 Task: Create a due date automation trigger when advanced on, on the tuesday of the week before a card is due add basic assigned to member @aryan at 11:00 AM.
Action: Mouse moved to (928, 280)
Screenshot: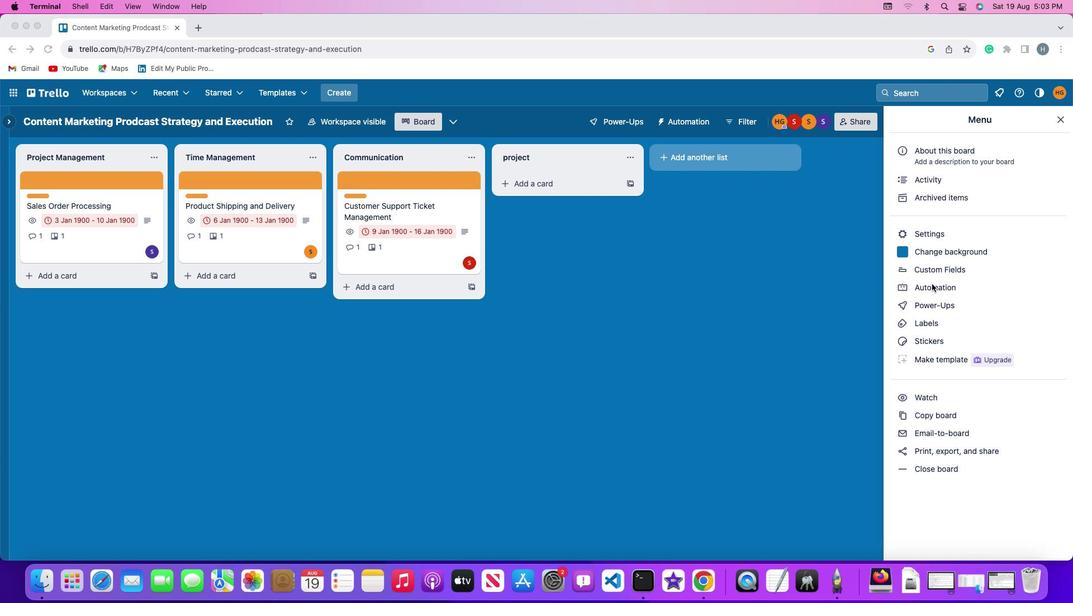 
Action: Mouse pressed left at (928, 280)
Screenshot: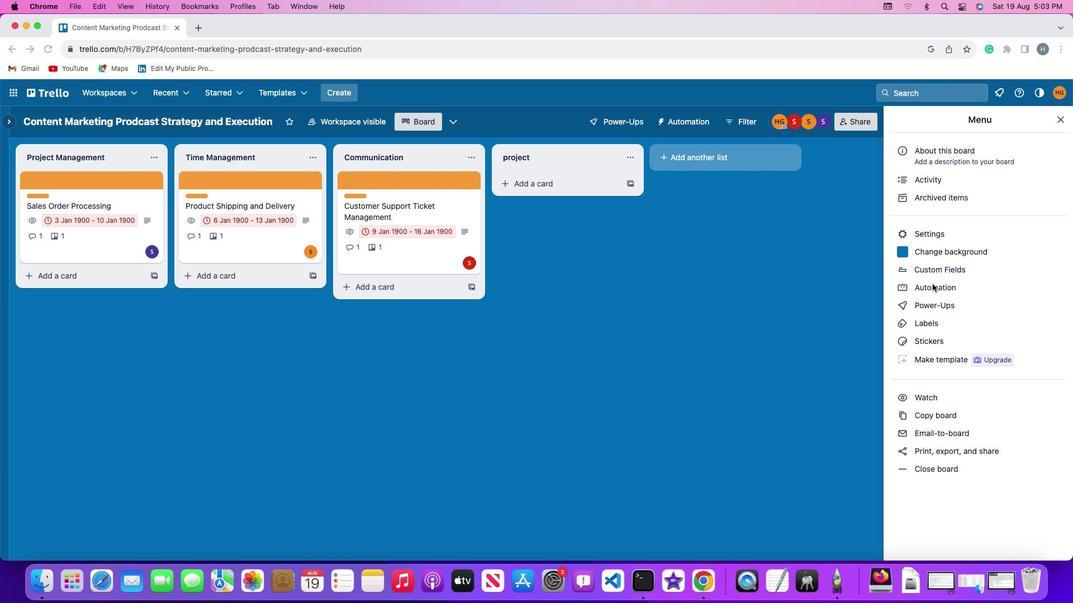 
Action: Mouse pressed left at (928, 280)
Screenshot: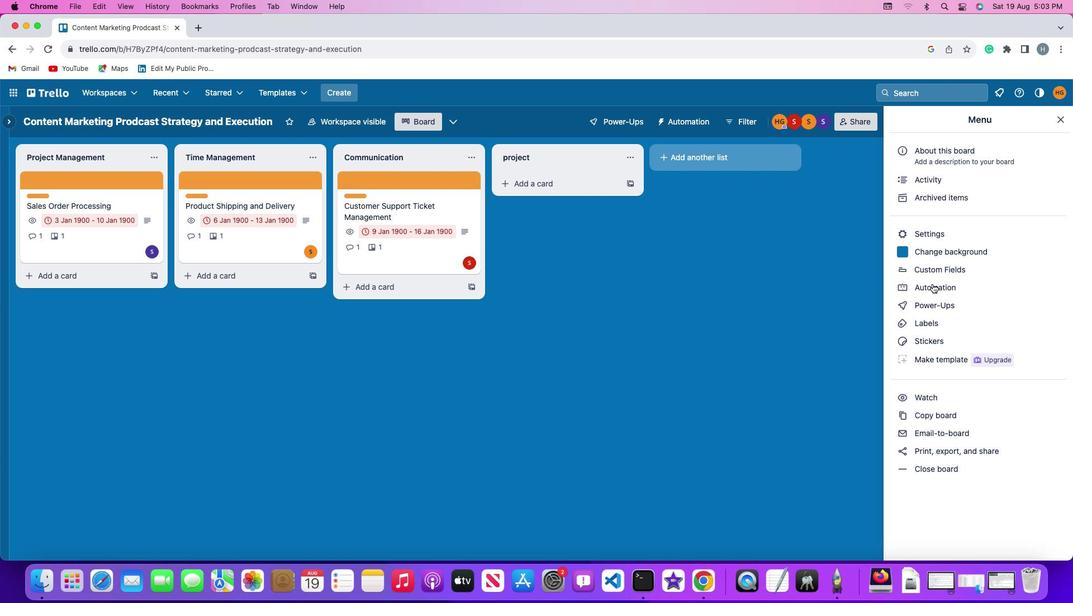 
Action: Mouse moved to (57, 265)
Screenshot: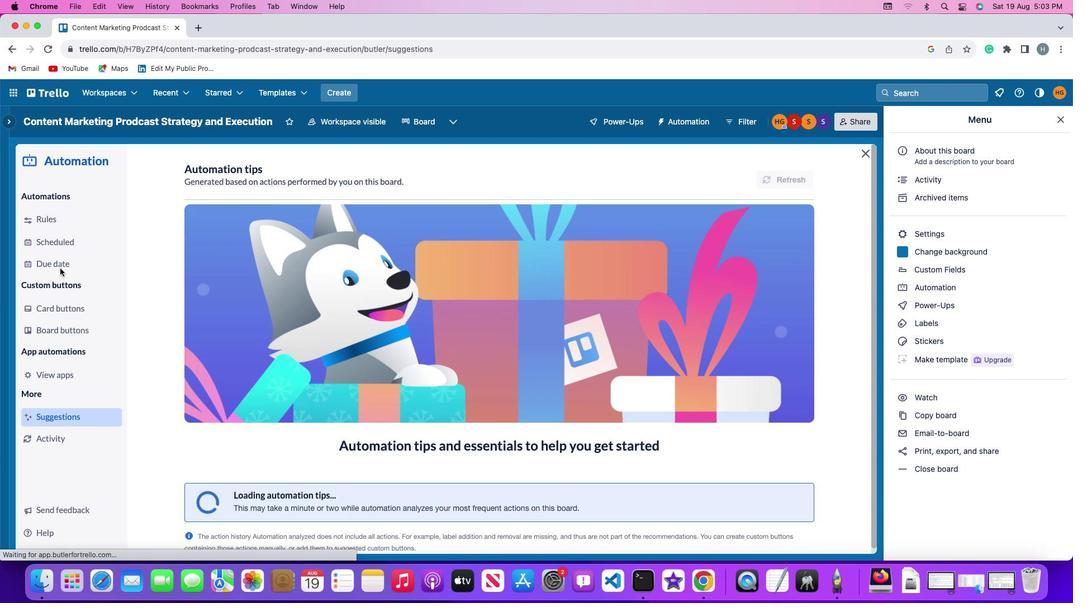 
Action: Mouse pressed left at (57, 265)
Screenshot: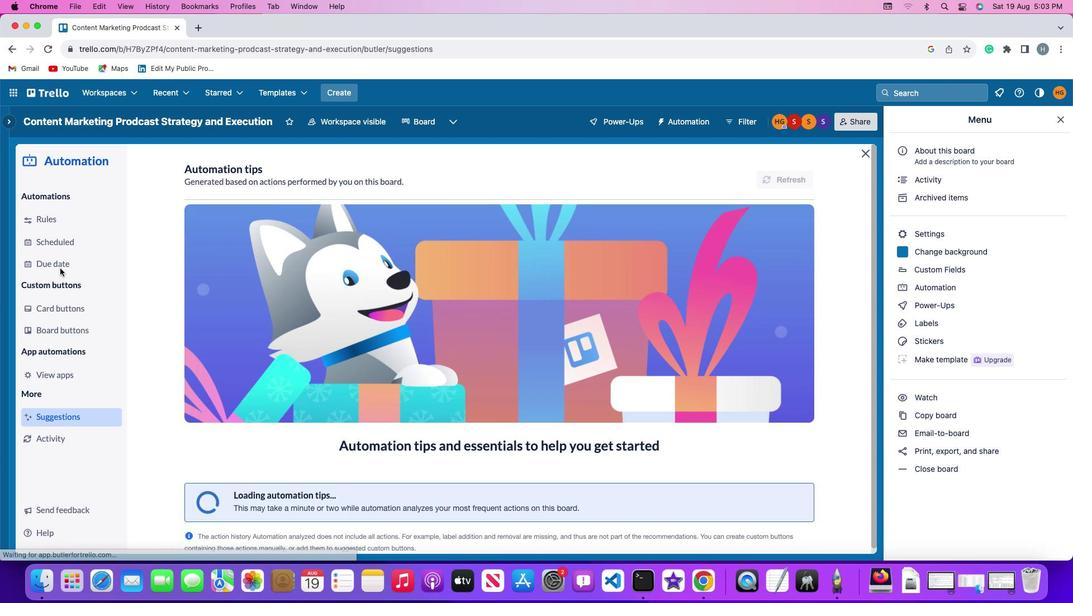 
Action: Mouse moved to (757, 170)
Screenshot: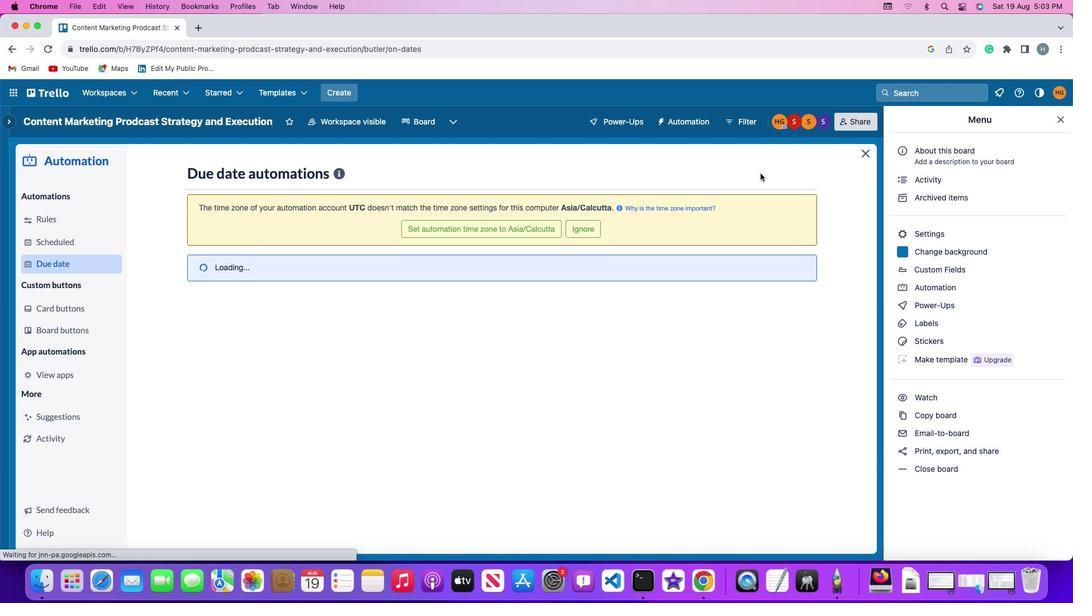 
Action: Mouse pressed left at (757, 170)
Screenshot: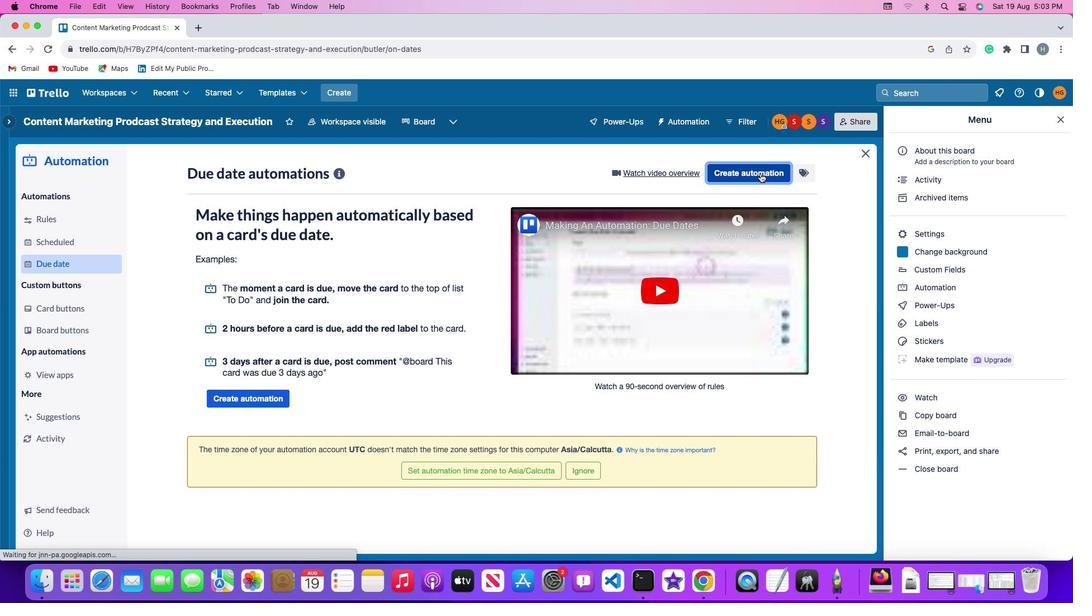 
Action: Mouse moved to (301, 280)
Screenshot: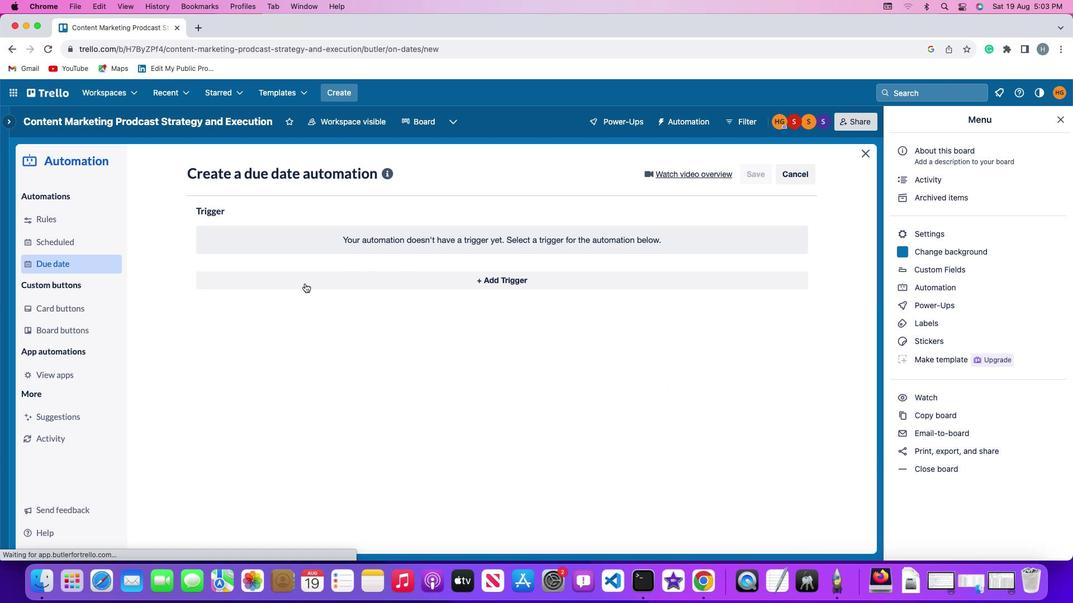 
Action: Mouse pressed left at (301, 280)
Screenshot: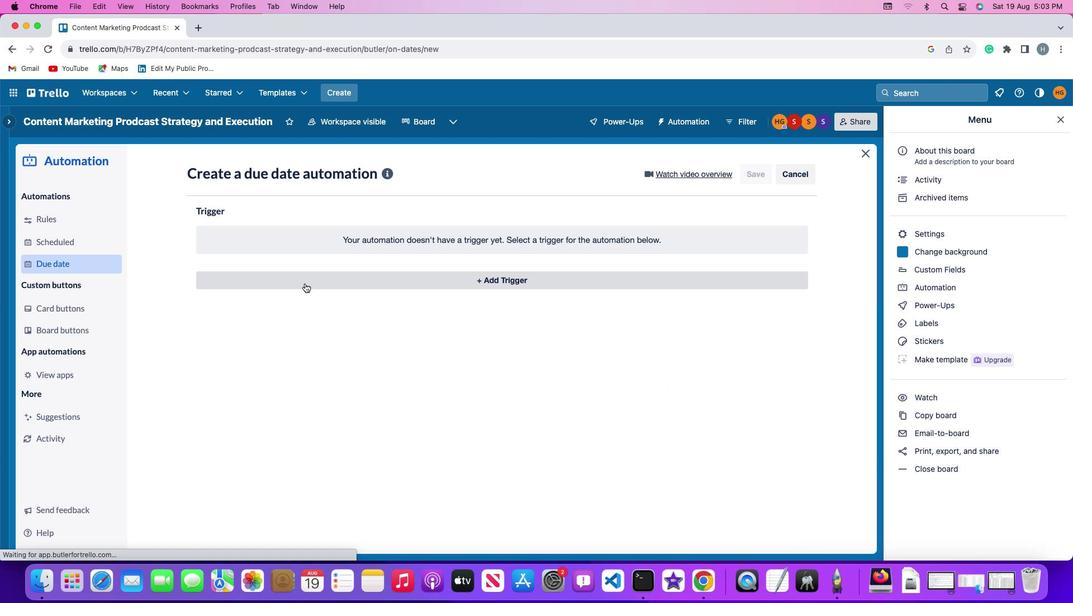 
Action: Mouse moved to (250, 482)
Screenshot: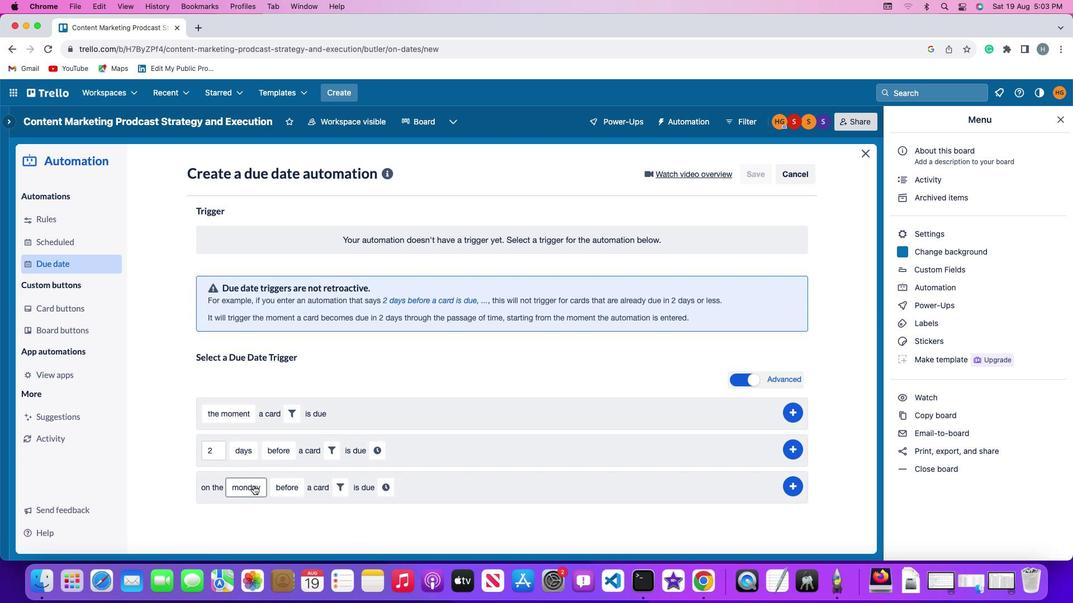 
Action: Mouse pressed left at (250, 482)
Screenshot: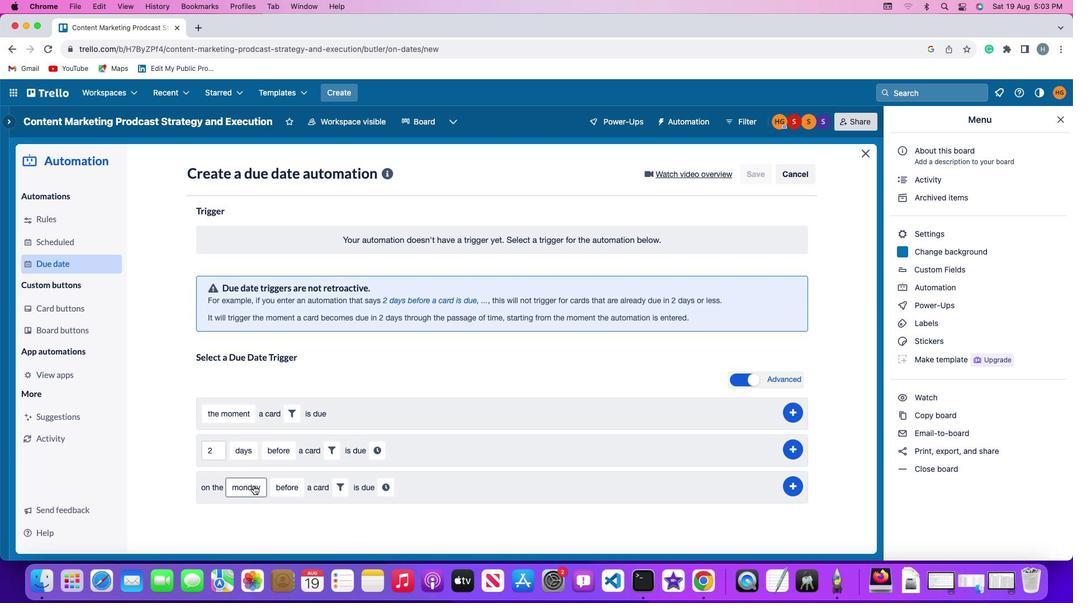 
Action: Mouse moved to (263, 353)
Screenshot: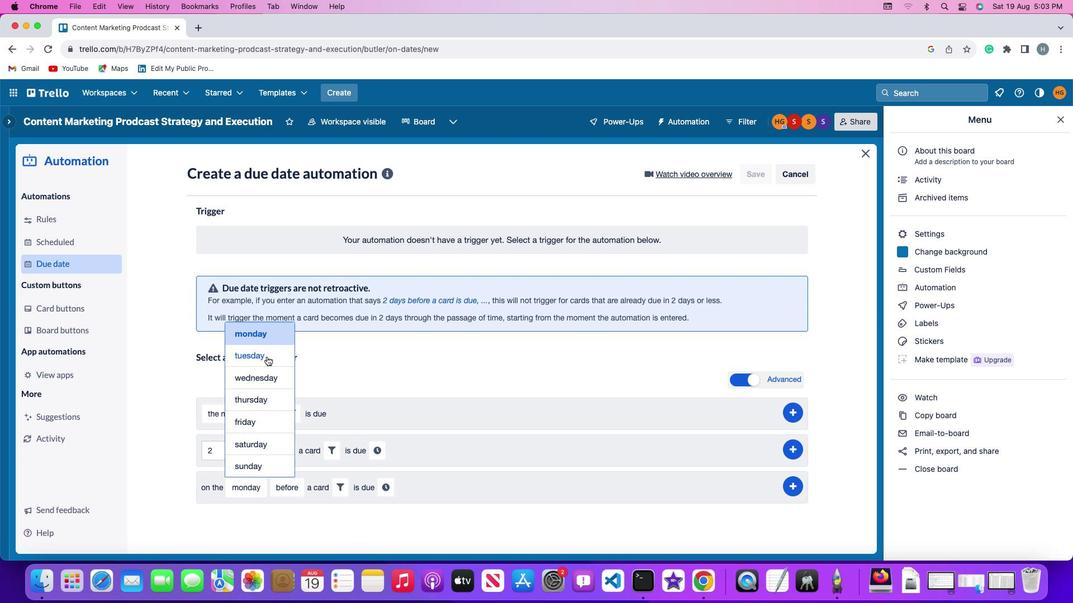 
Action: Mouse pressed left at (263, 353)
Screenshot: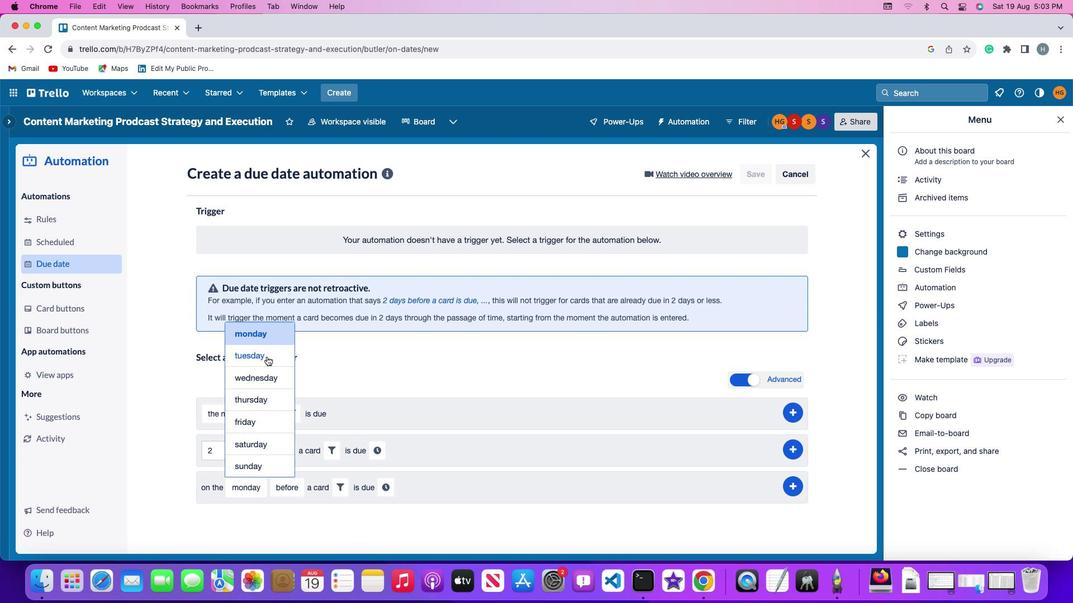 
Action: Mouse moved to (283, 486)
Screenshot: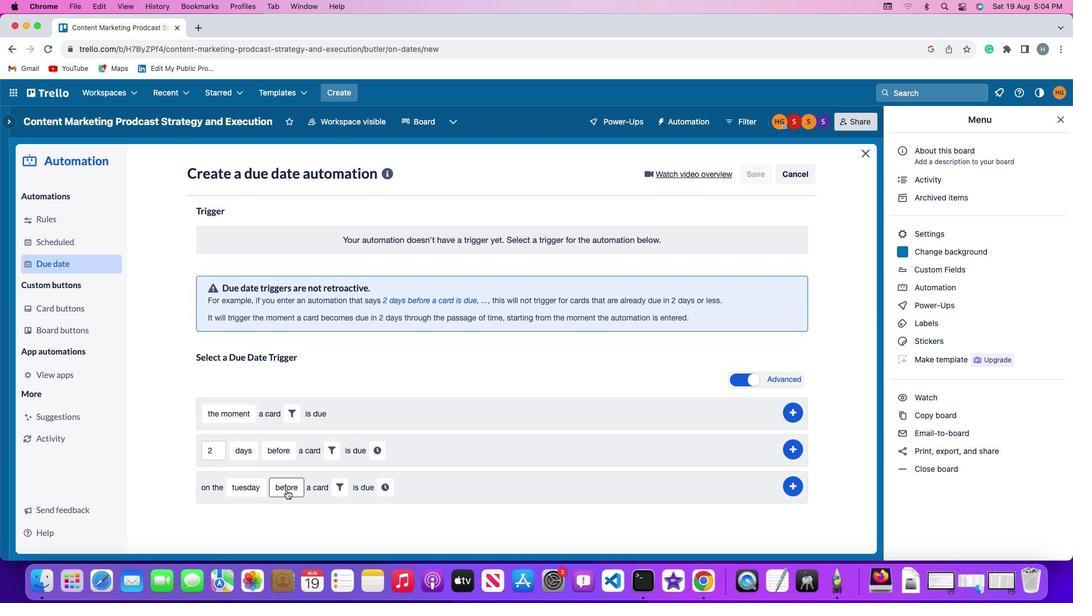 
Action: Mouse pressed left at (283, 486)
Screenshot: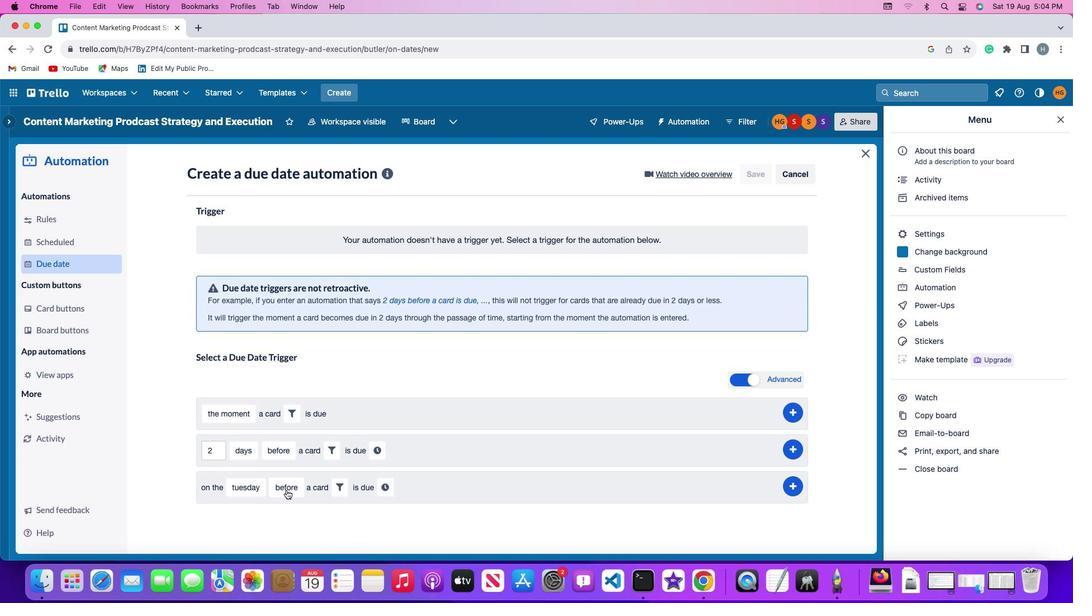 
Action: Mouse moved to (297, 464)
Screenshot: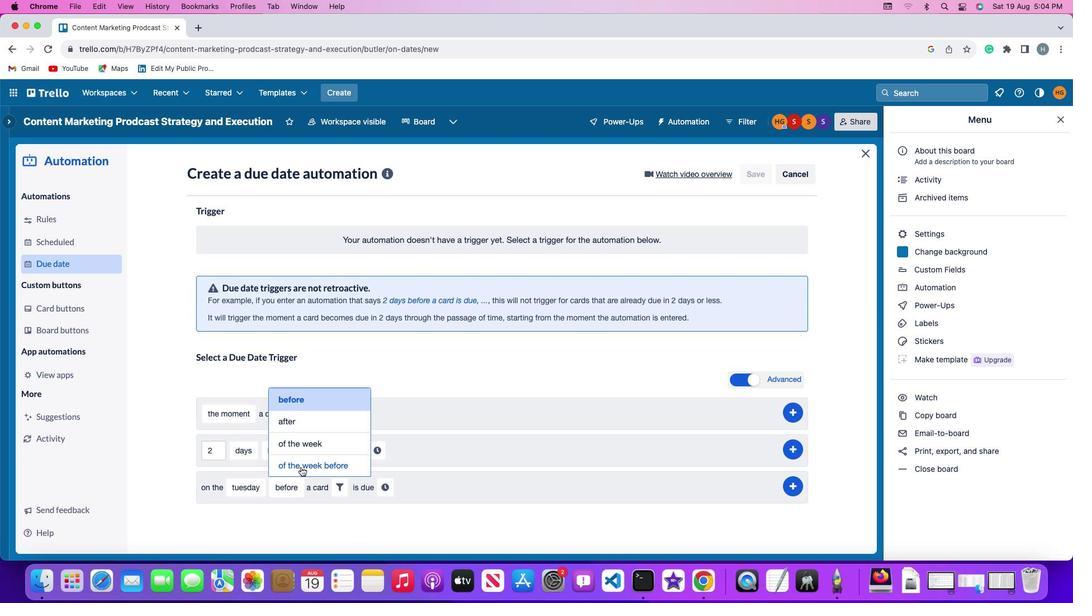 
Action: Mouse pressed left at (297, 464)
Screenshot: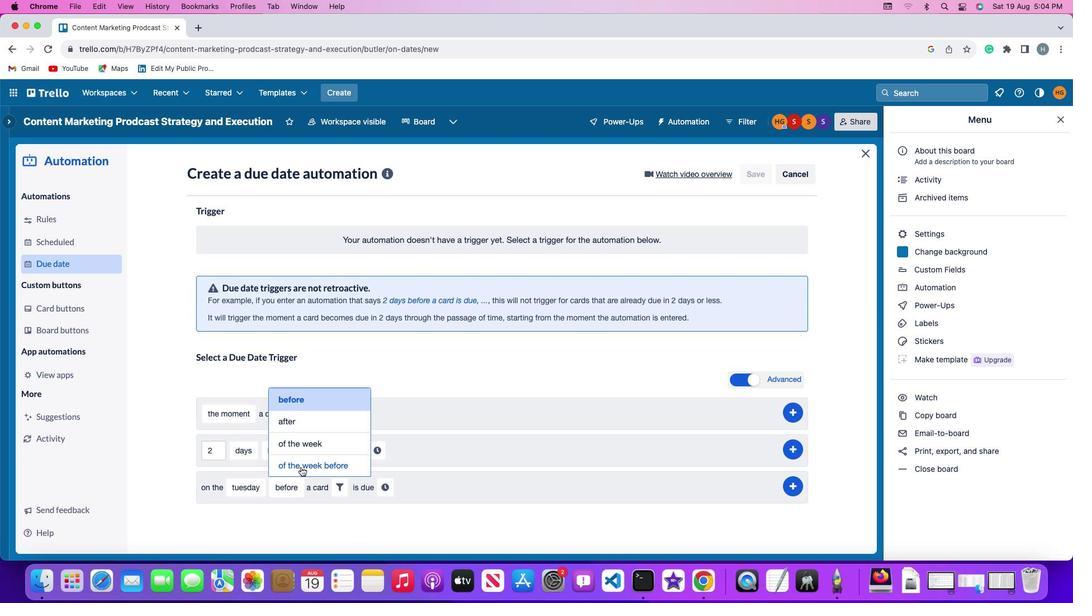 
Action: Mouse moved to (381, 486)
Screenshot: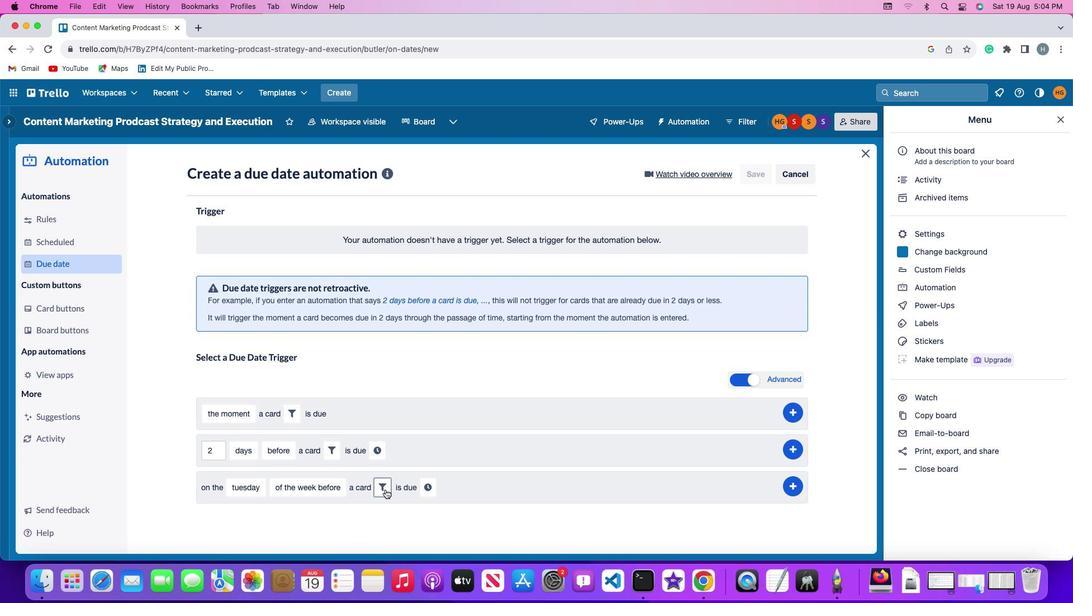 
Action: Mouse pressed left at (381, 486)
Screenshot: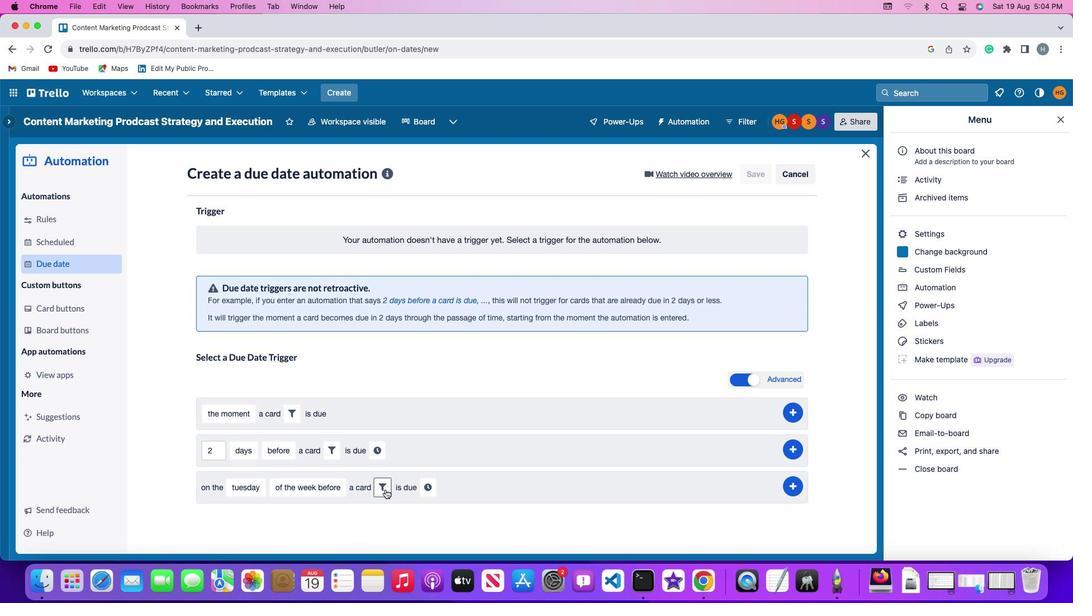 
Action: Mouse moved to (331, 519)
Screenshot: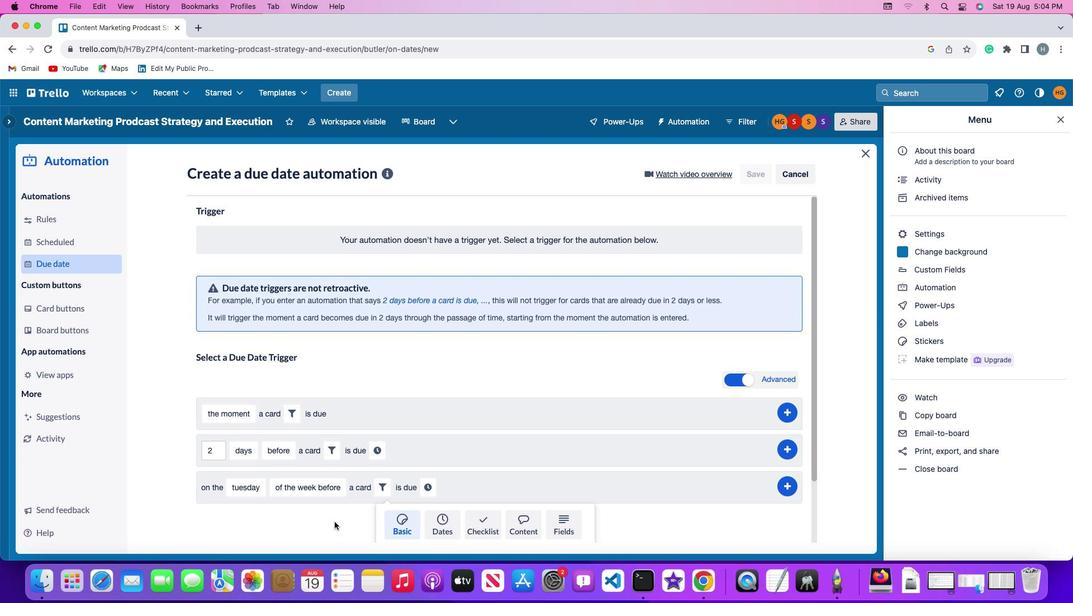 
Action: Mouse scrolled (331, 519) with delta (-2, -3)
Screenshot: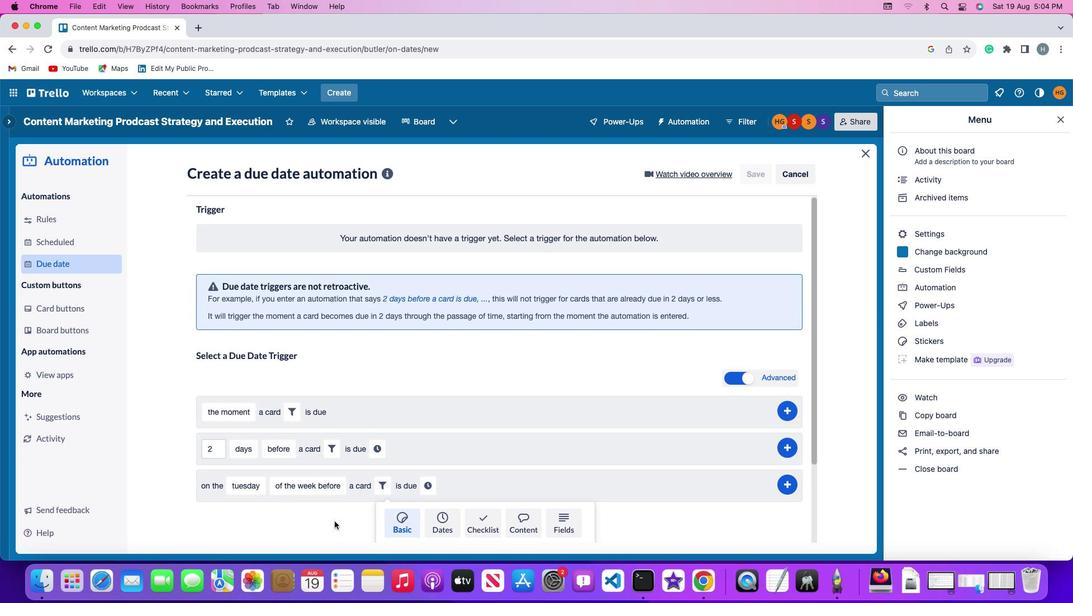 
Action: Mouse scrolled (331, 519) with delta (-2, -3)
Screenshot: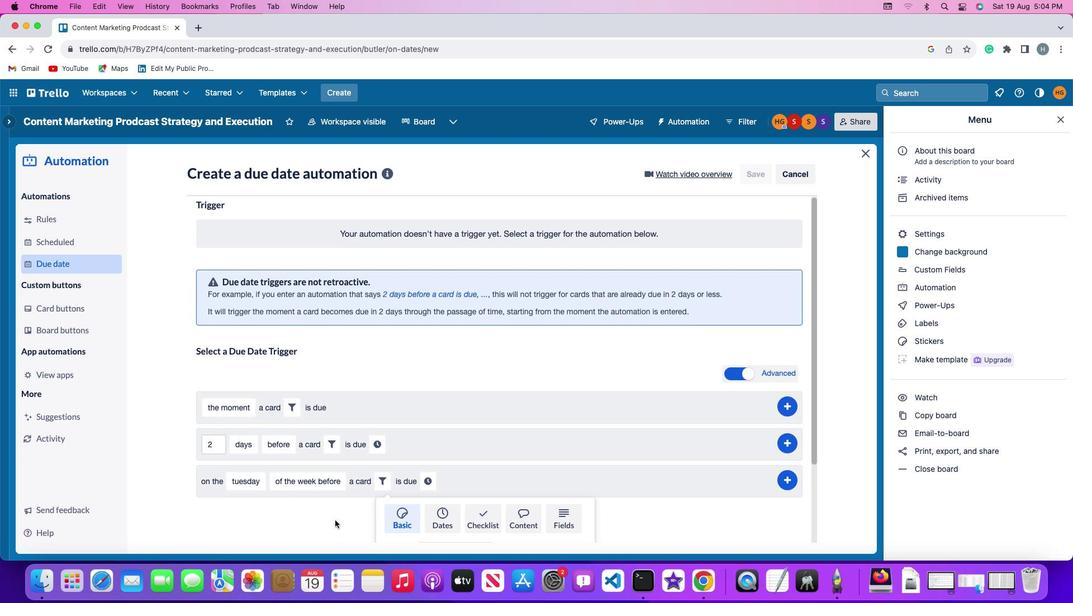 
Action: Mouse scrolled (331, 519) with delta (-2, -4)
Screenshot: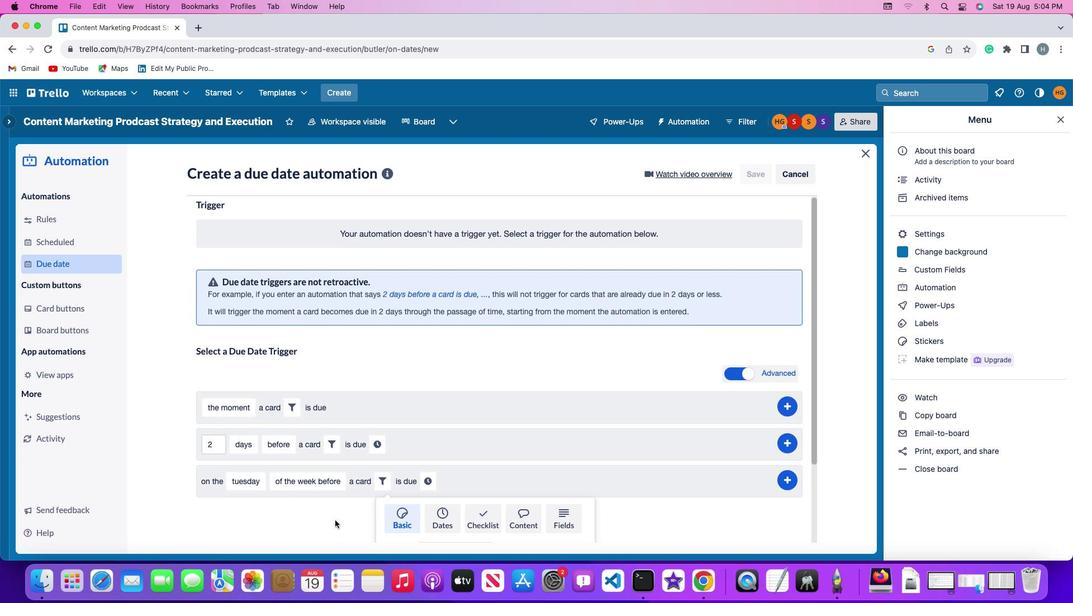 
Action: Mouse moved to (331, 518)
Screenshot: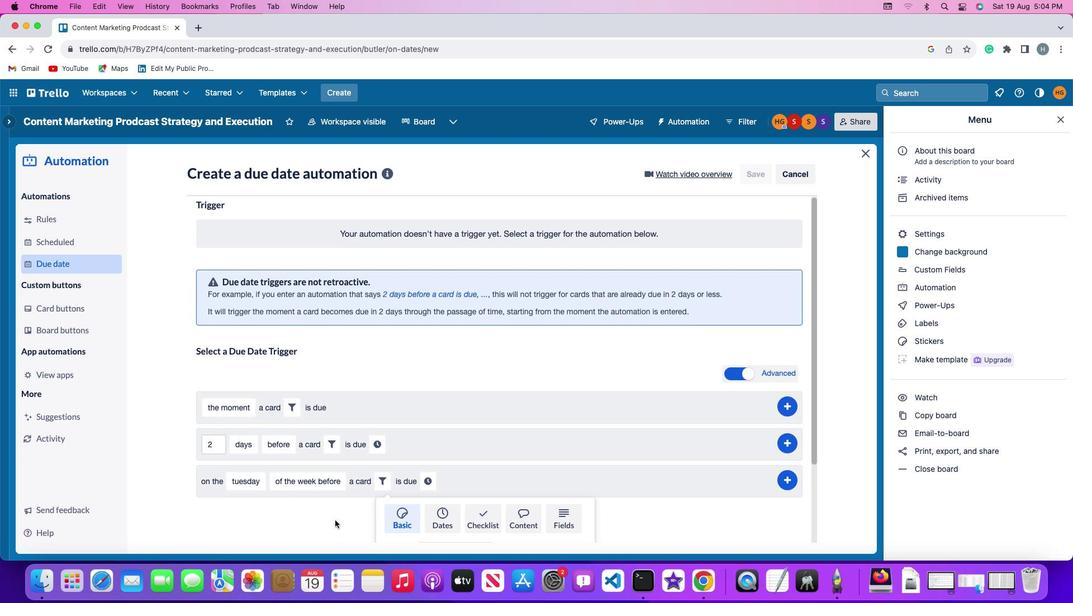 
Action: Mouse scrolled (331, 518) with delta (-2, -5)
Screenshot: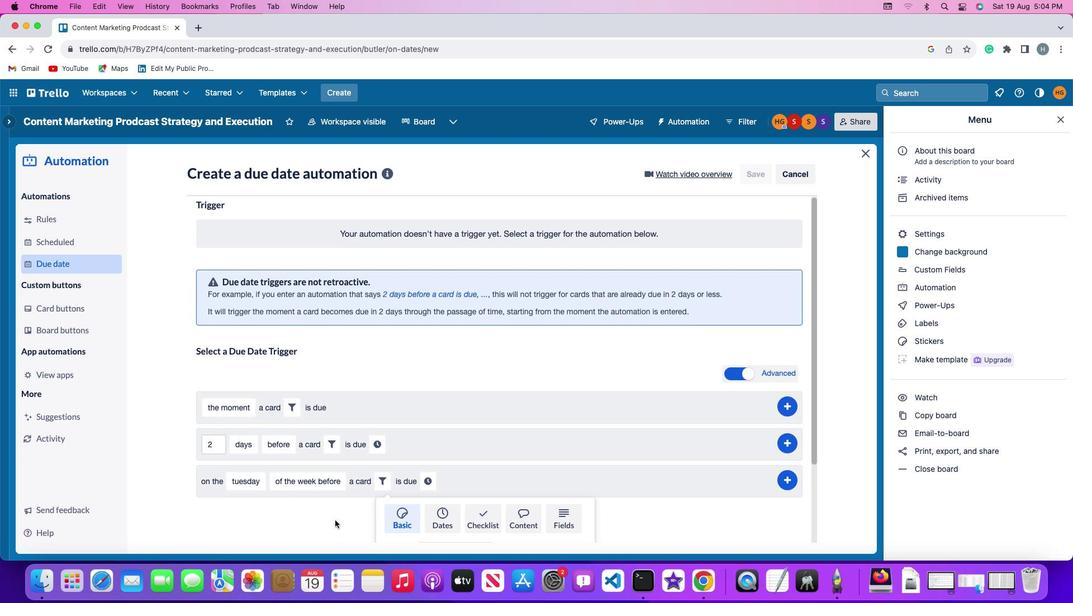 
Action: Mouse moved to (331, 517)
Screenshot: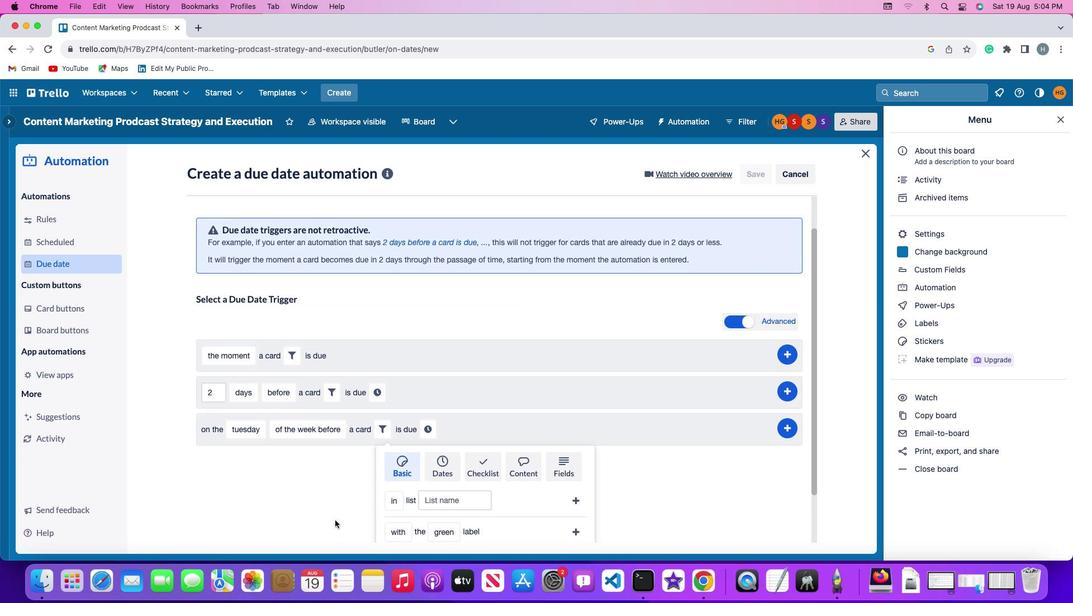 
Action: Mouse scrolled (331, 517) with delta (-2, -6)
Screenshot: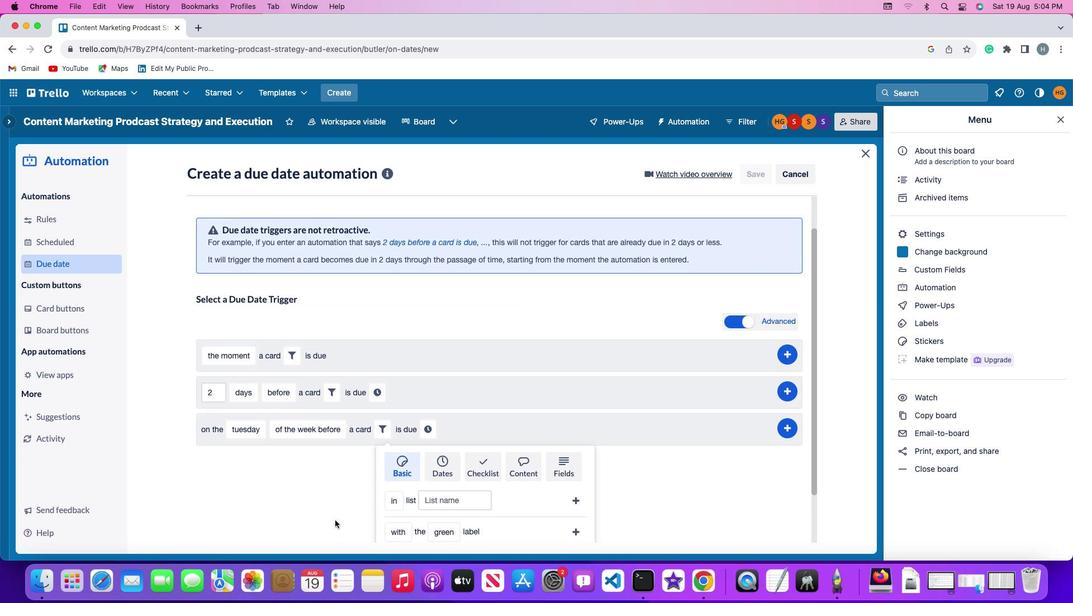 
Action: Mouse moved to (332, 518)
Screenshot: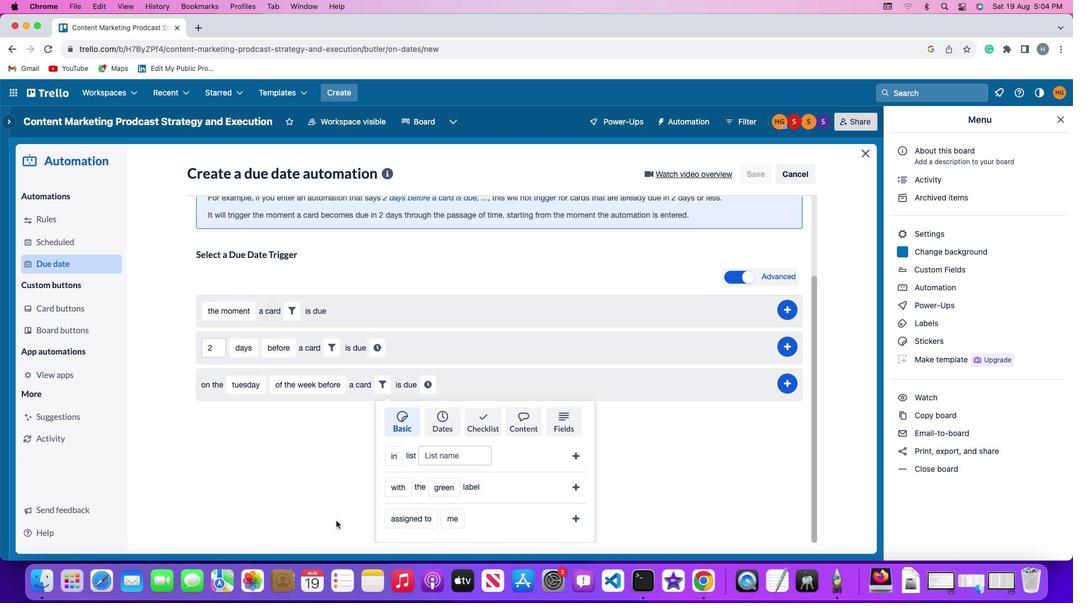 
Action: Mouse scrolled (332, 518) with delta (-2, -3)
Screenshot: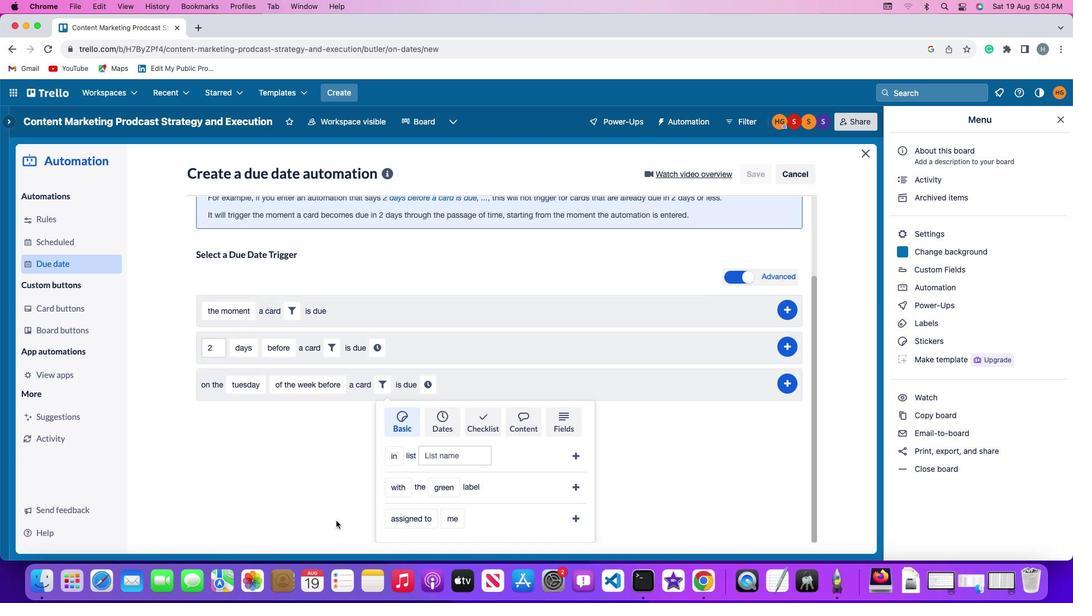 
Action: Mouse scrolled (332, 518) with delta (-2, -3)
Screenshot: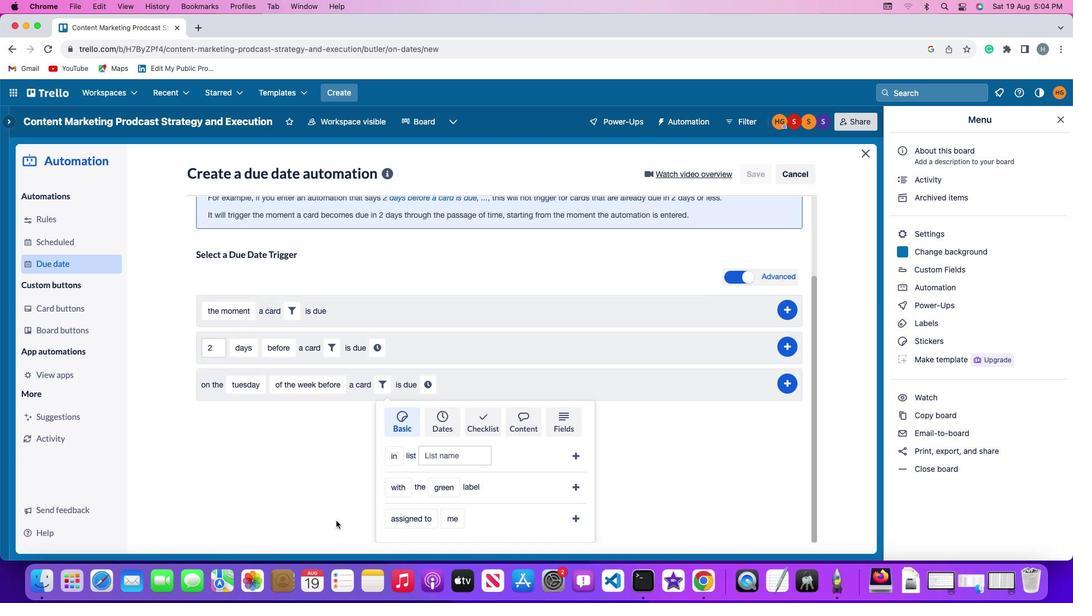 
Action: Mouse scrolled (332, 518) with delta (-2, -4)
Screenshot: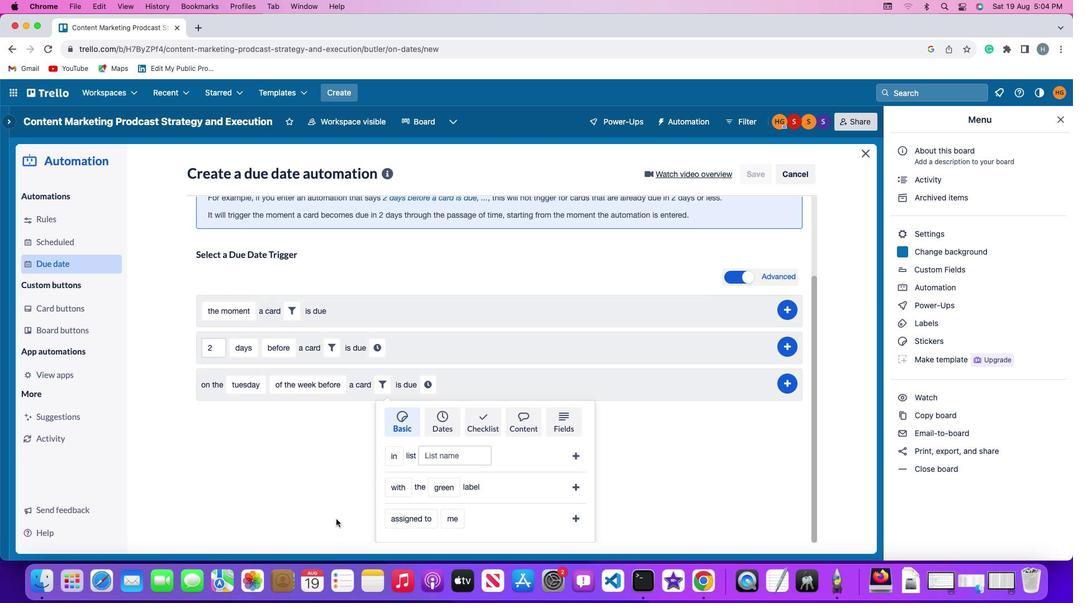
Action: Mouse moved to (397, 515)
Screenshot: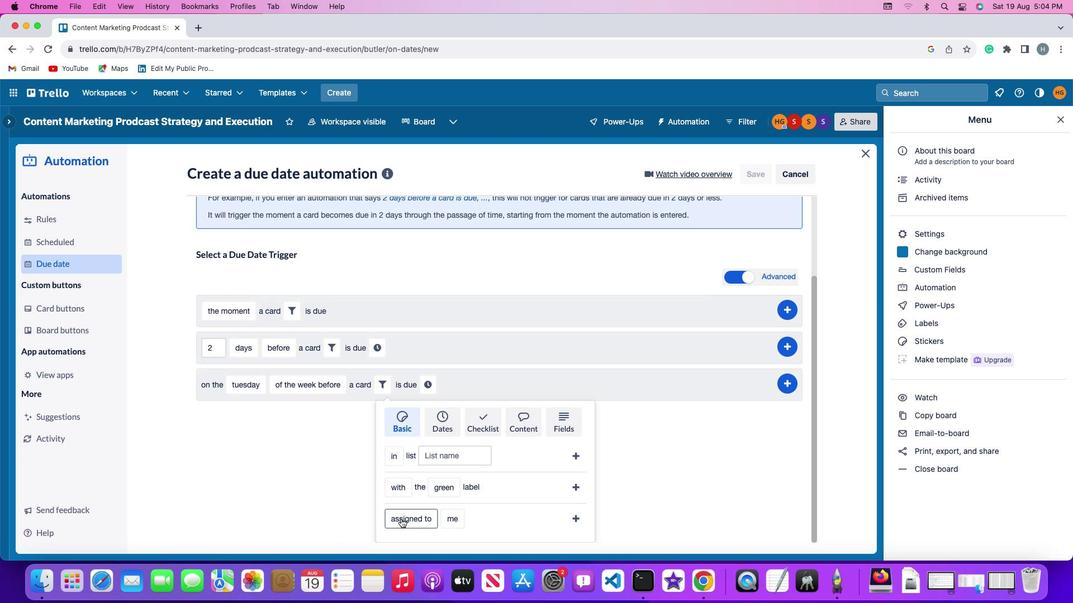 
Action: Mouse pressed left at (397, 515)
Screenshot: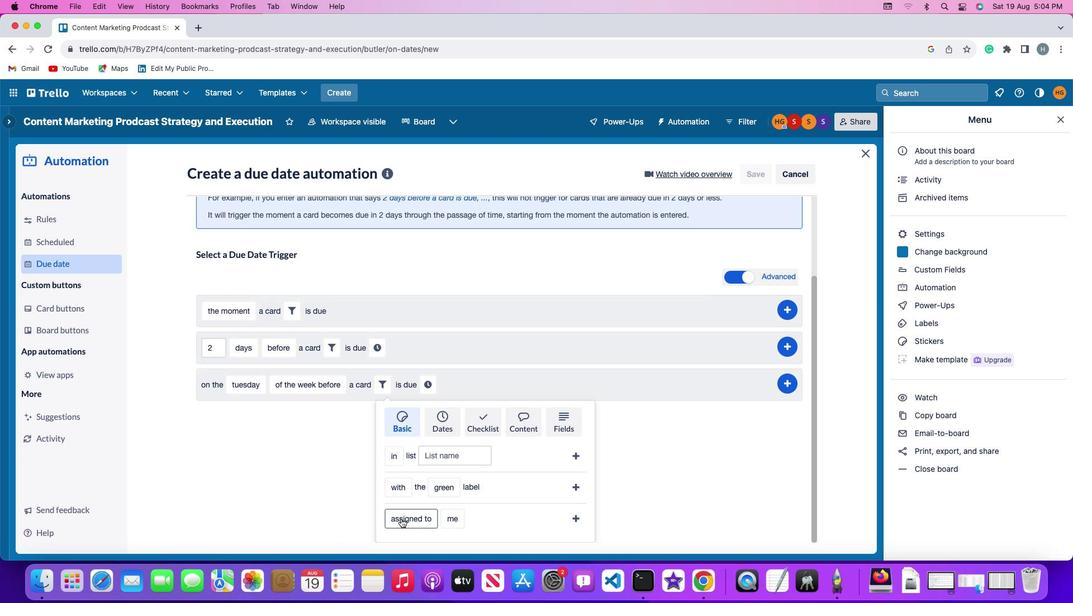 
Action: Mouse moved to (413, 453)
Screenshot: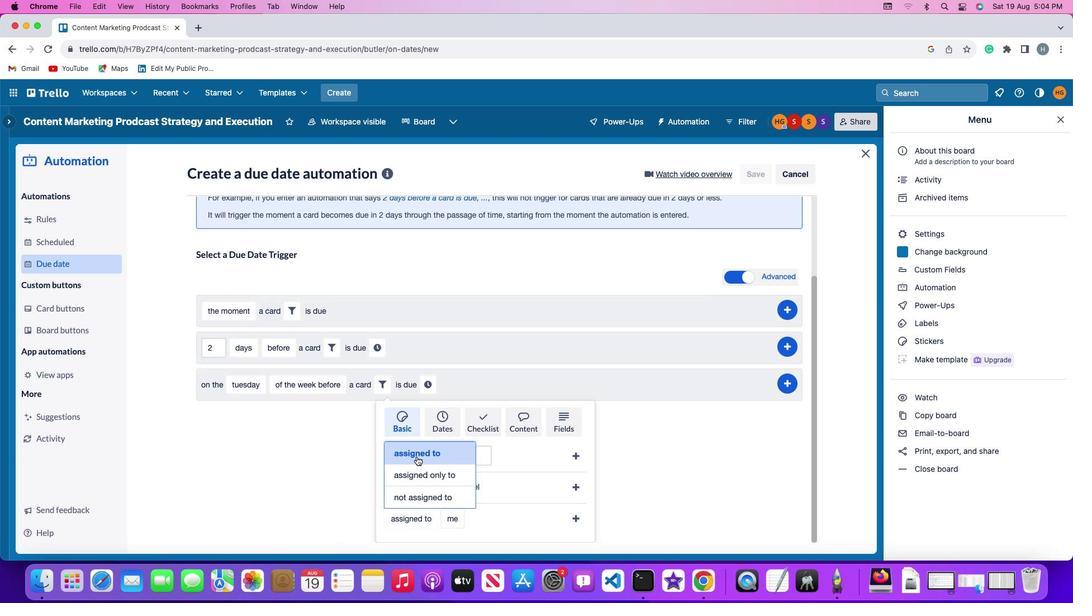 
Action: Mouse pressed left at (413, 453)
Screenshot: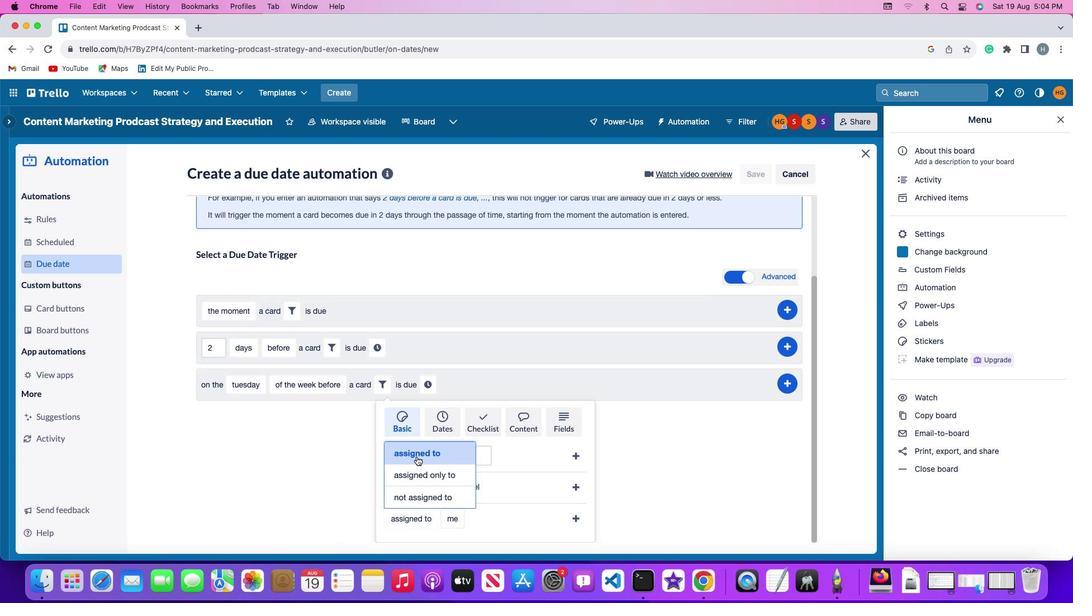 
Action: Mouse moved to (451, 516)
Screenshot: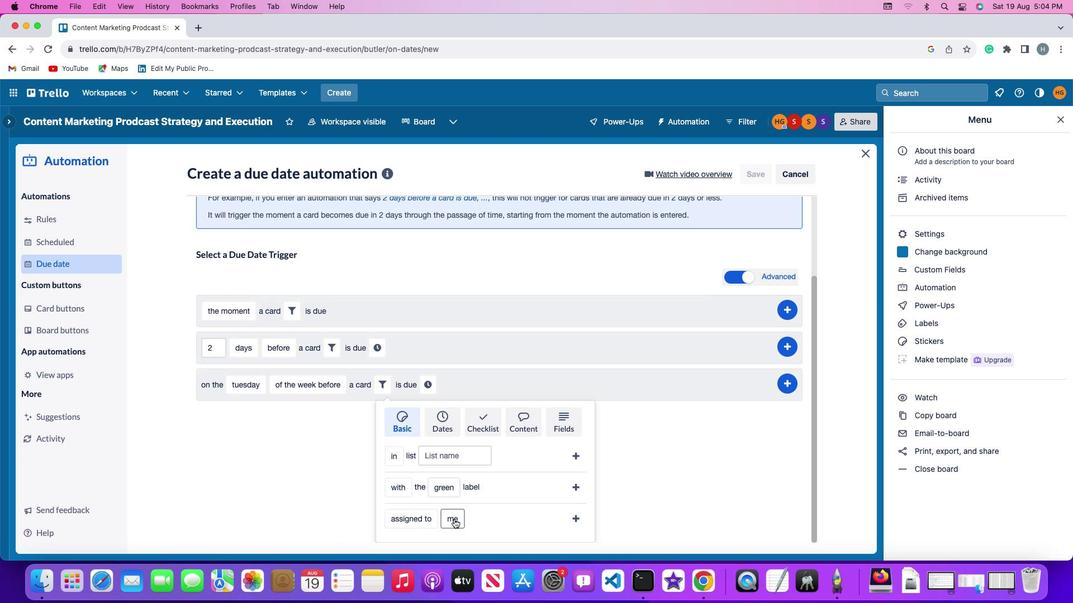 
Action: Mouse pressed left at (451, 516)
Screenshot: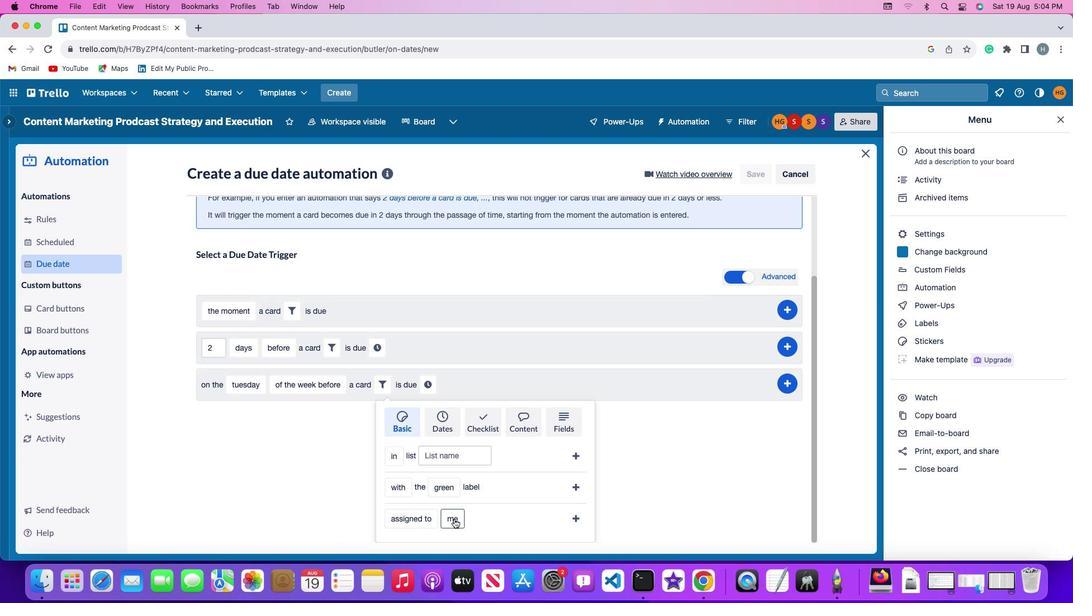 
Action: Mouse moved to (461, 495)
Screenshot: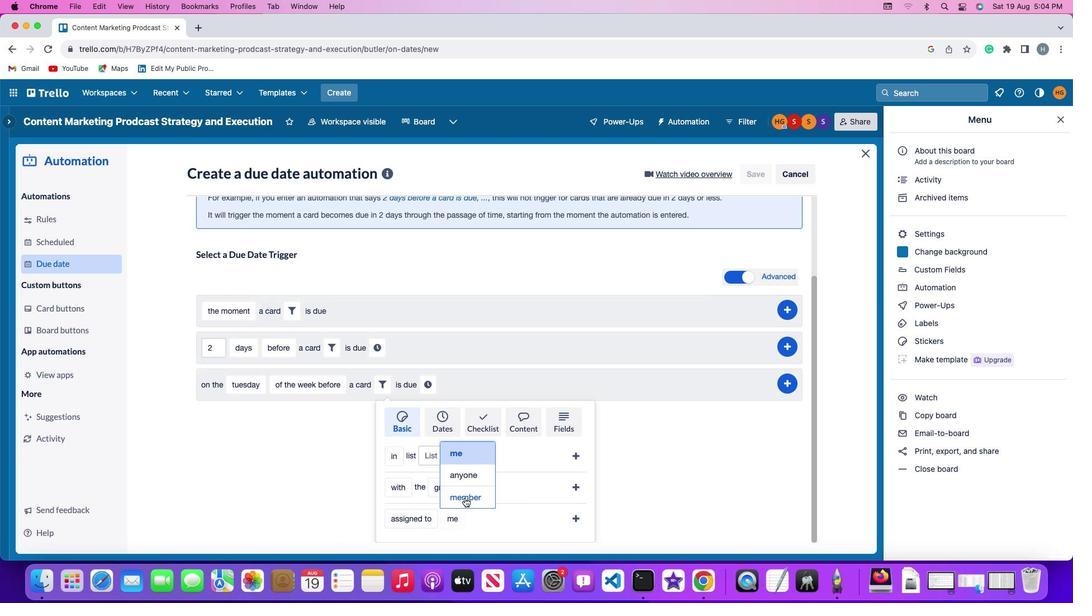 
Action: Mouse pressed left at (461, 495)
Screenshot: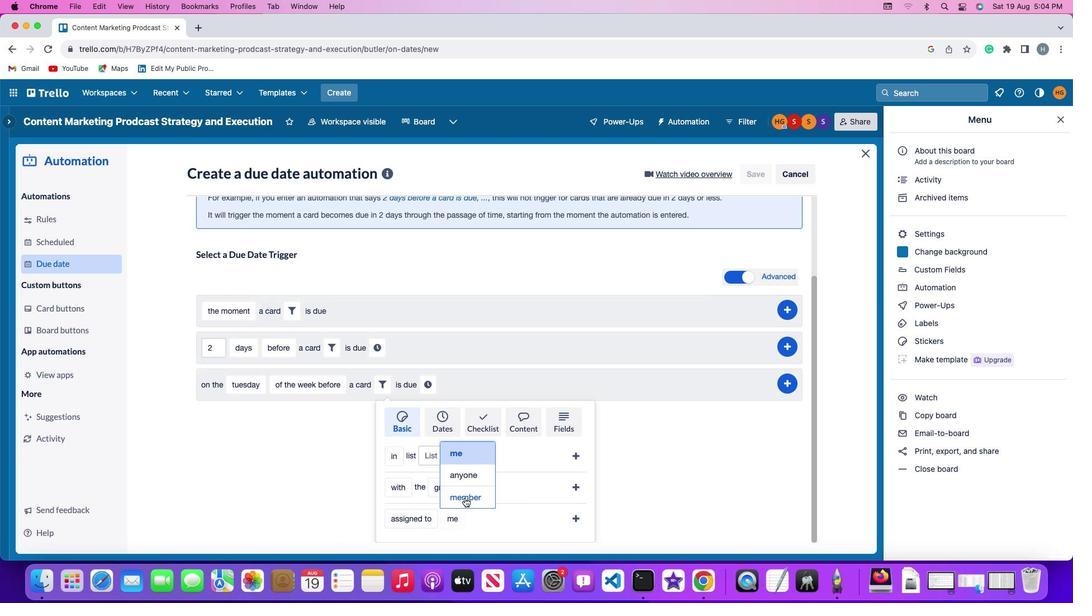 
Action: Mouse moved to (513, 517)
Screenshot: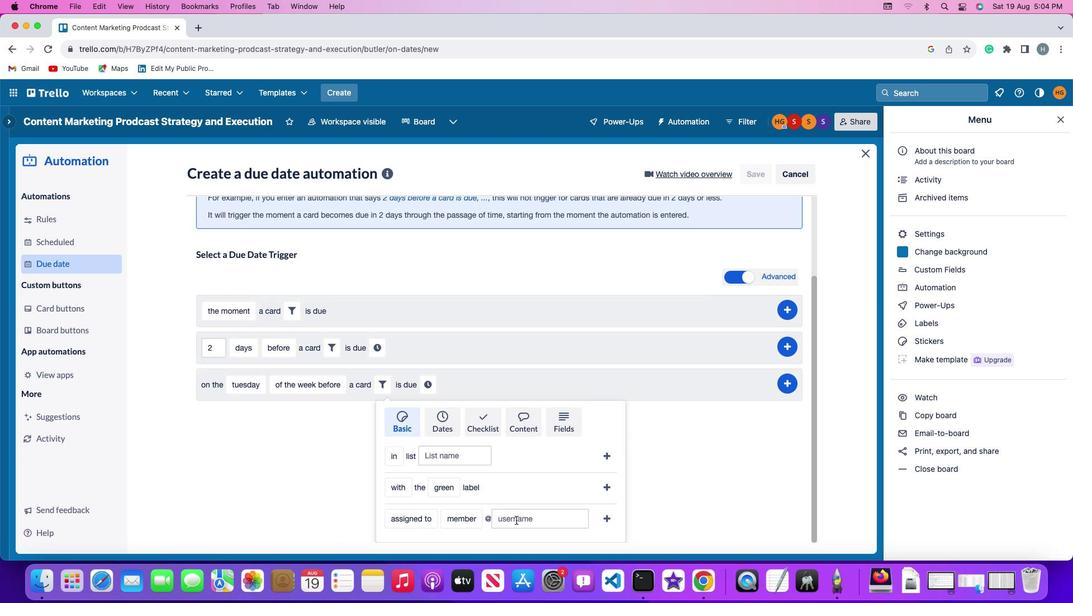 
Action: Mouse pressed left at (513, 517)
Screenshot: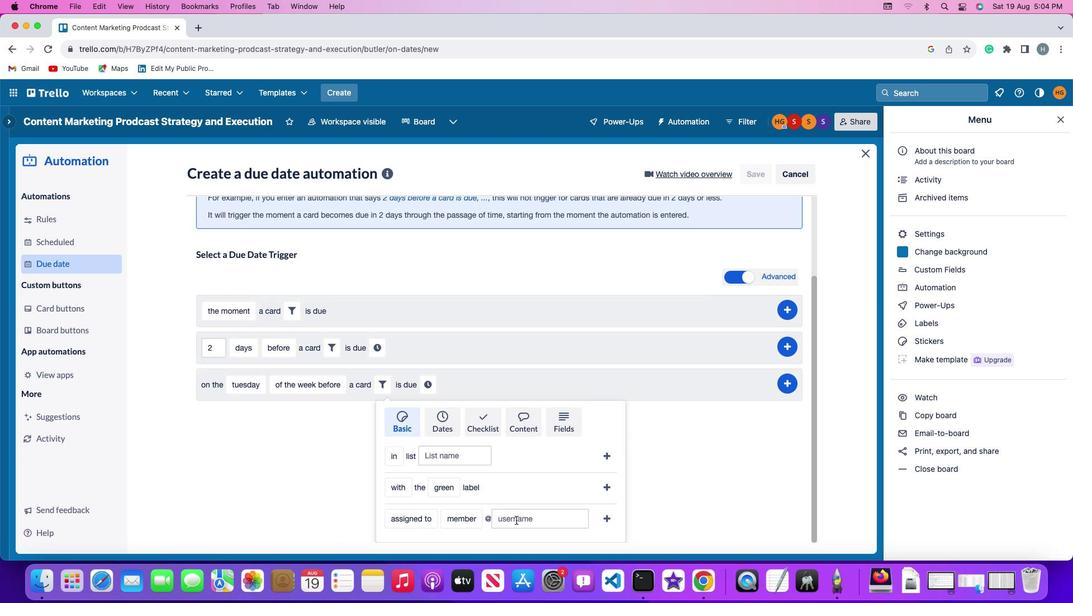 
Action: Mouse moved to (513, 517)
Screenshot: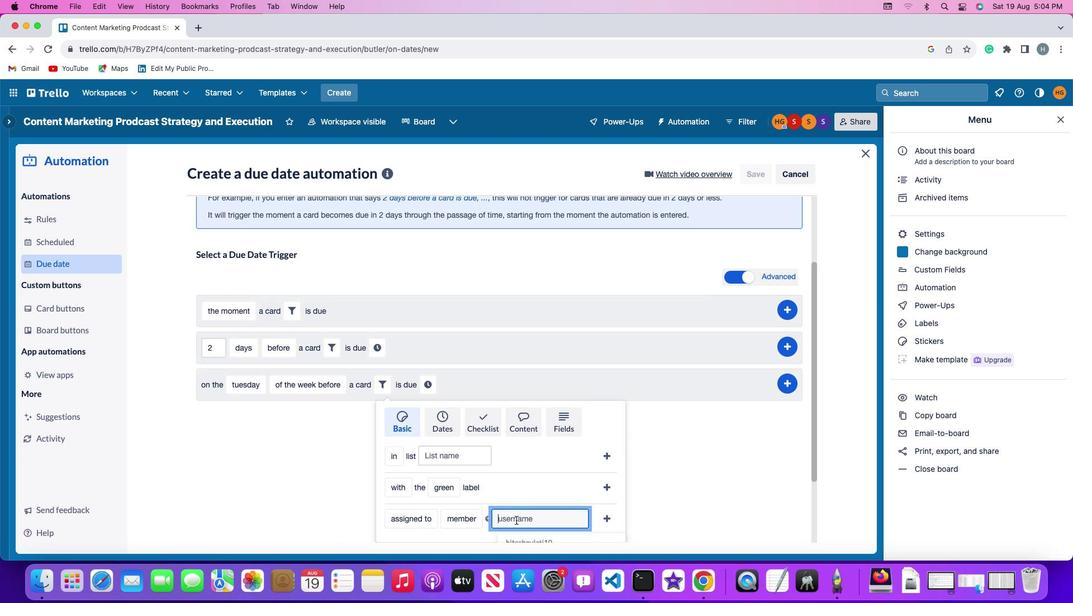 
Action: Key pressed 'a''r''y''a''n'
Screenshot: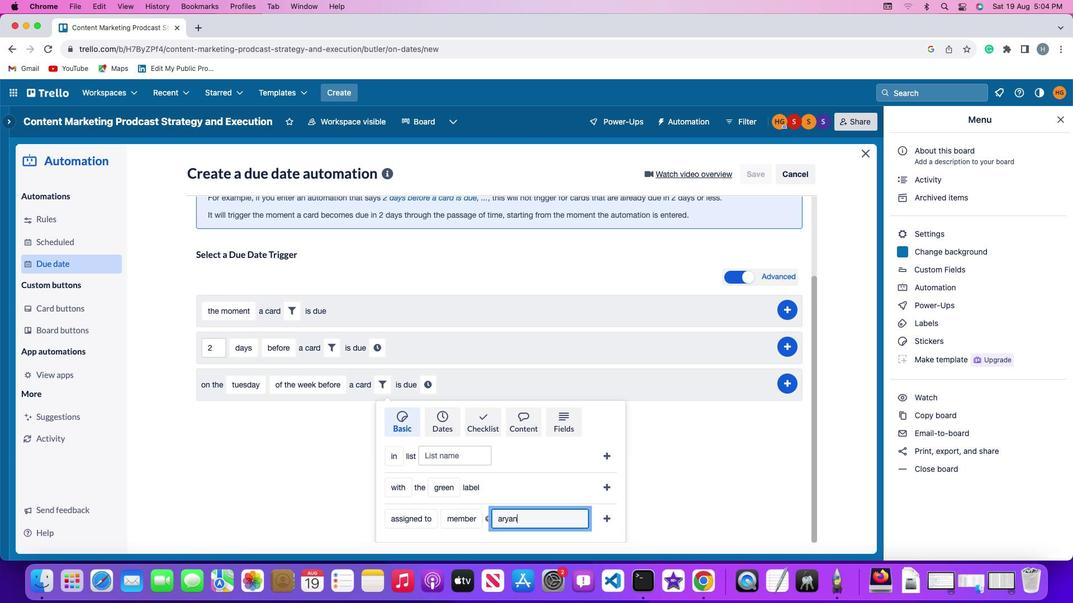 
Action: Mouse moved to (600, 514)
Screenshot: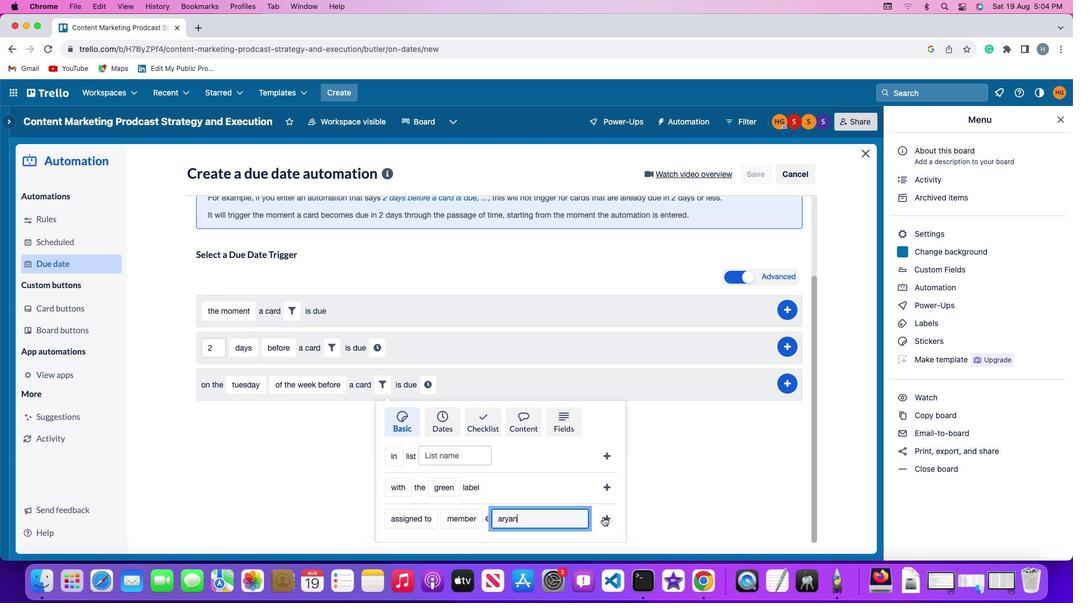 
Action: Mouse pressed left at (600, 514)
Screenshot: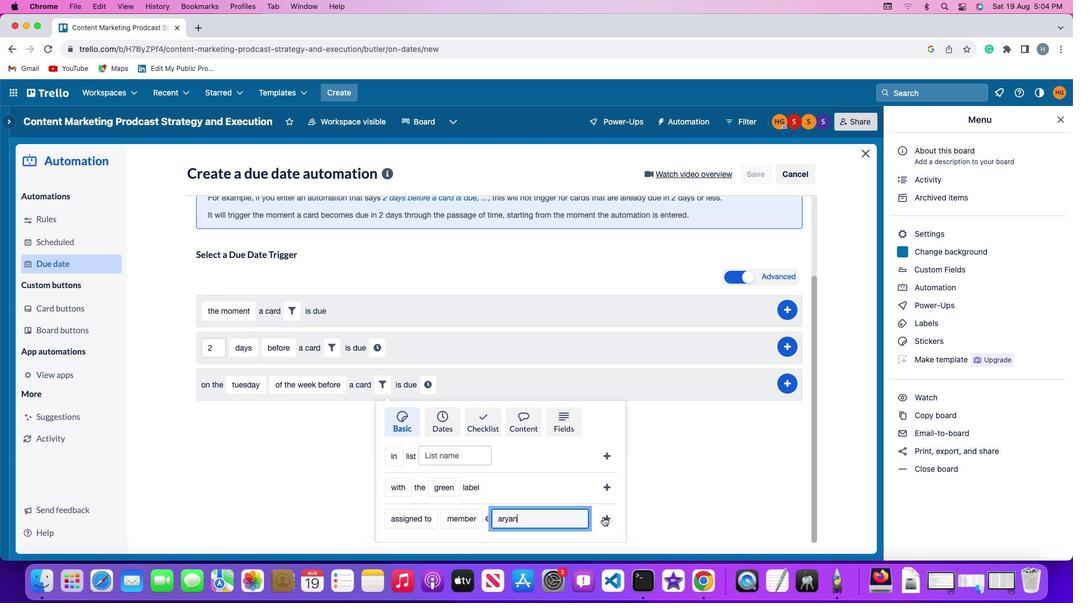 
Action: Mouse moved to (555, 478)
Screenshot: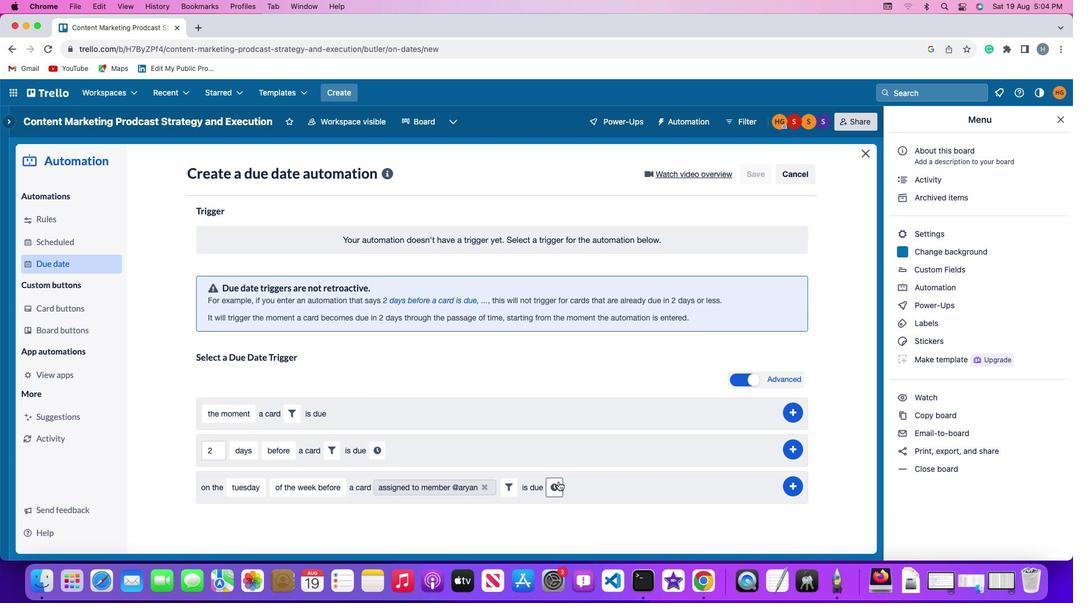 
Action: Mouse pressed left at (555, 478)
Screenshot: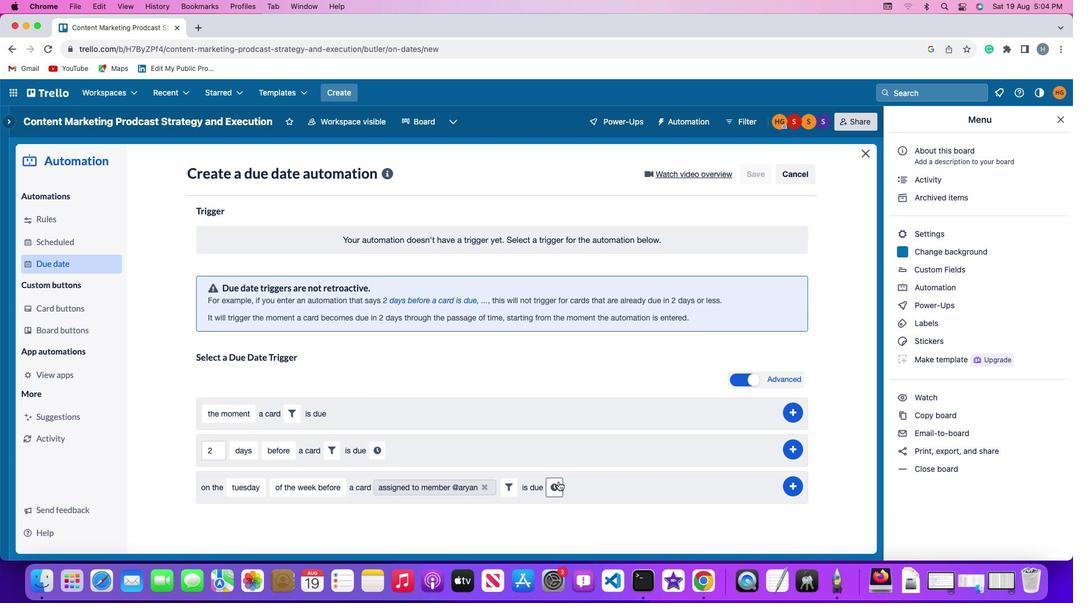 
Action: Mouse moved to (580, 488)
Screenshot: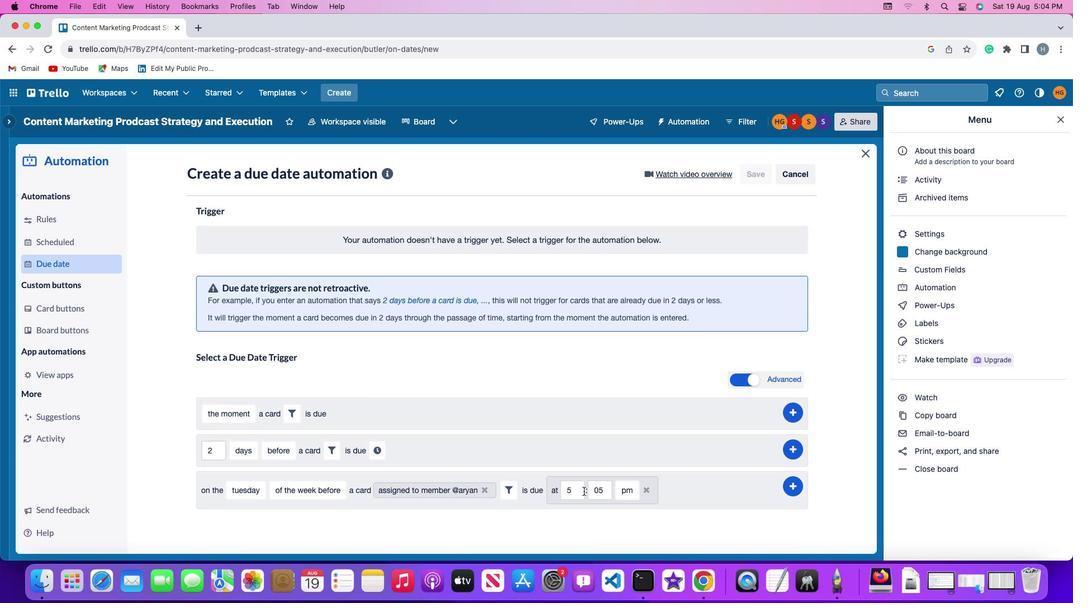 
Action: Mouse pressed left at (580, 488)
Screenshot: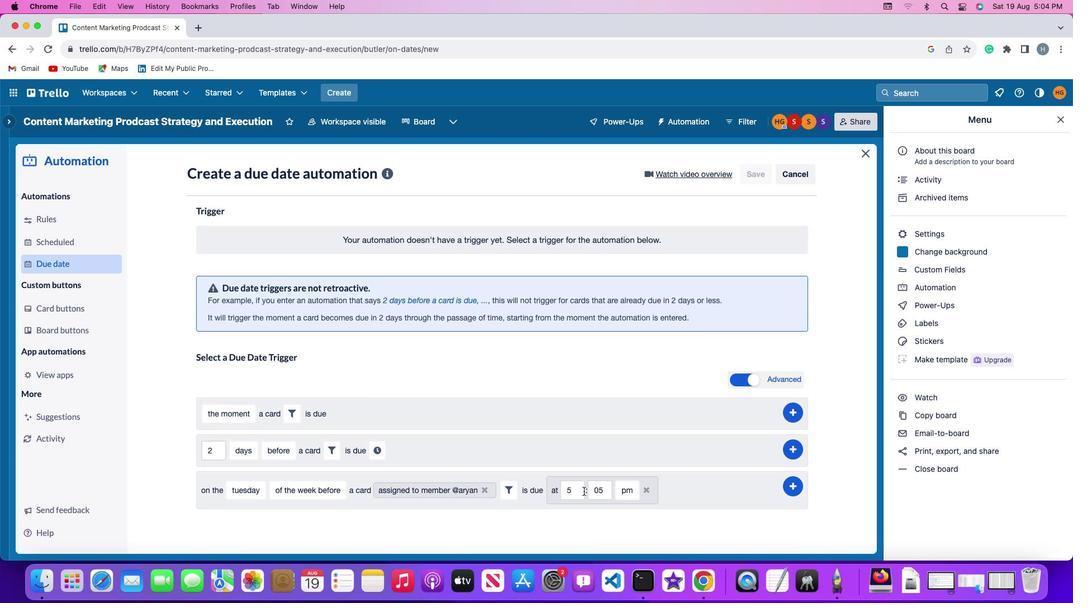 
Action: Mouse moved to (580, 488)
Screenshot: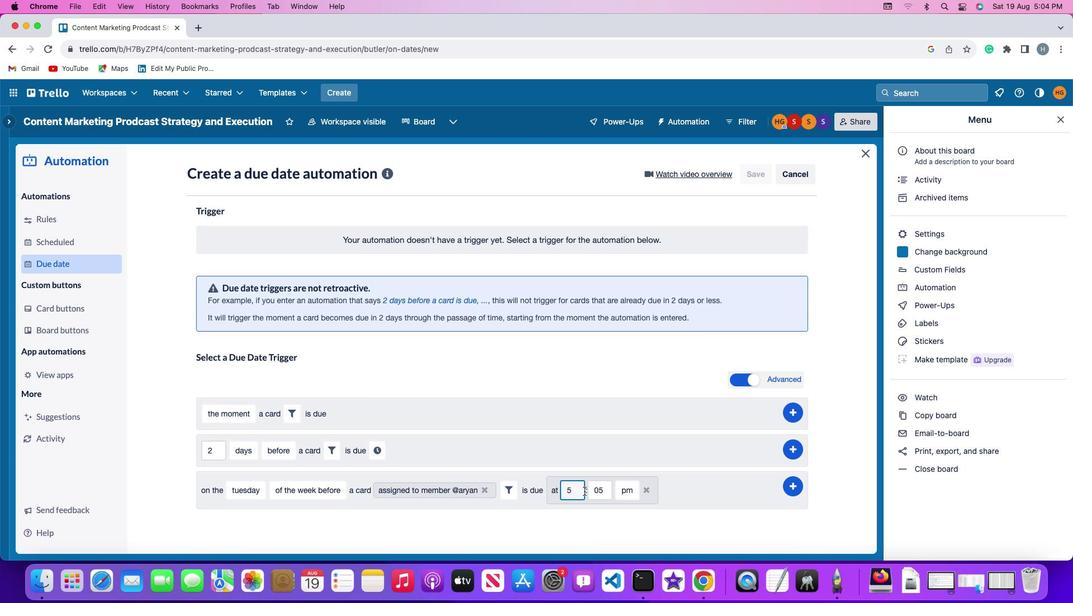 
Action: Key pressed Key.backspace
Screenshot: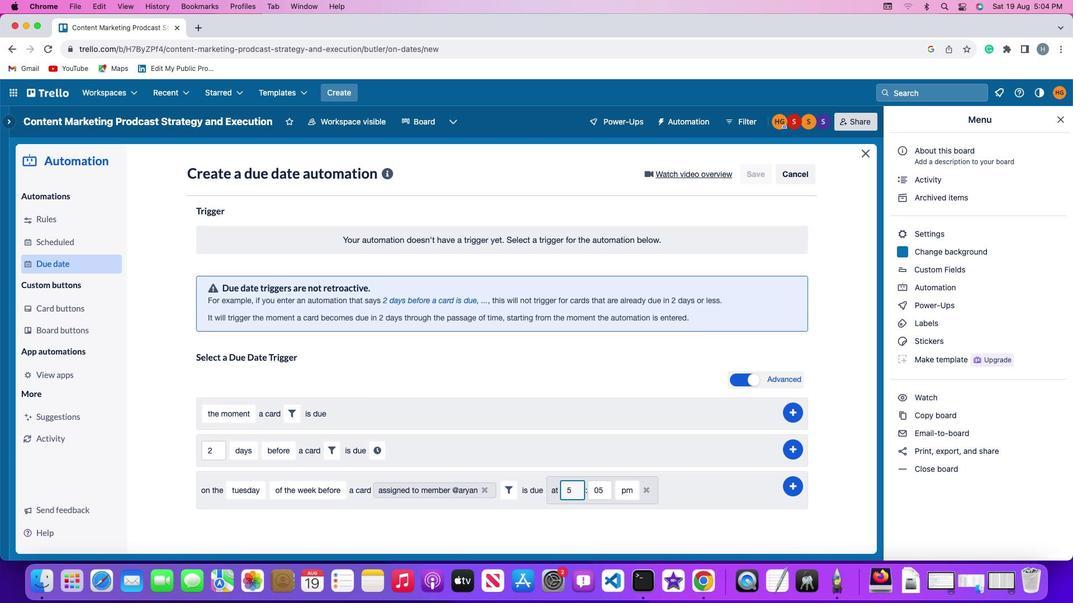
Action: Mouse moved to (580, 487)
Screenshot: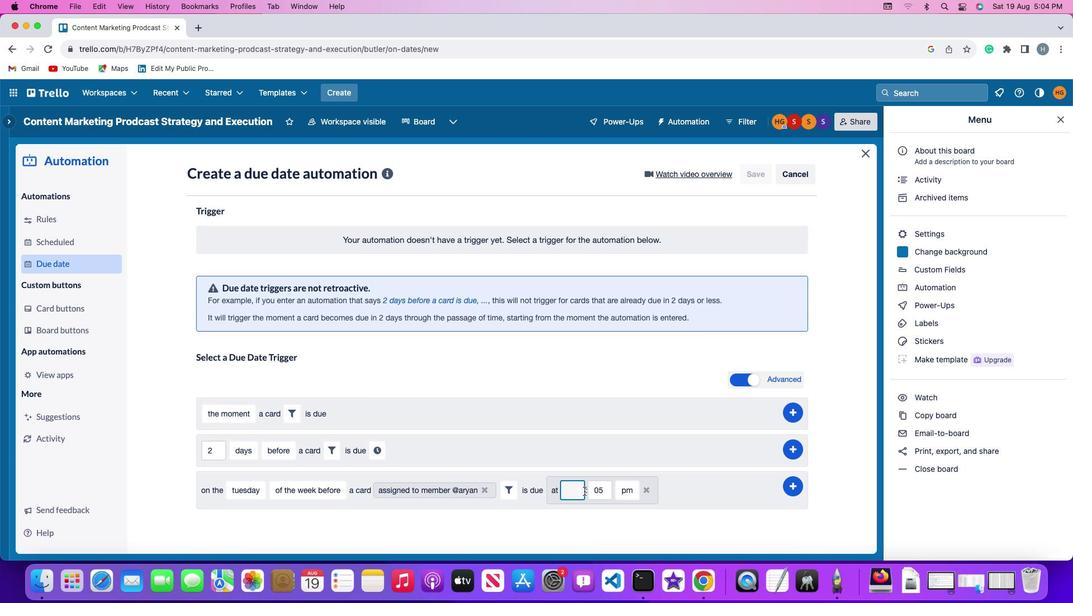 
Action: Key pressed '1''1'
Screenshot: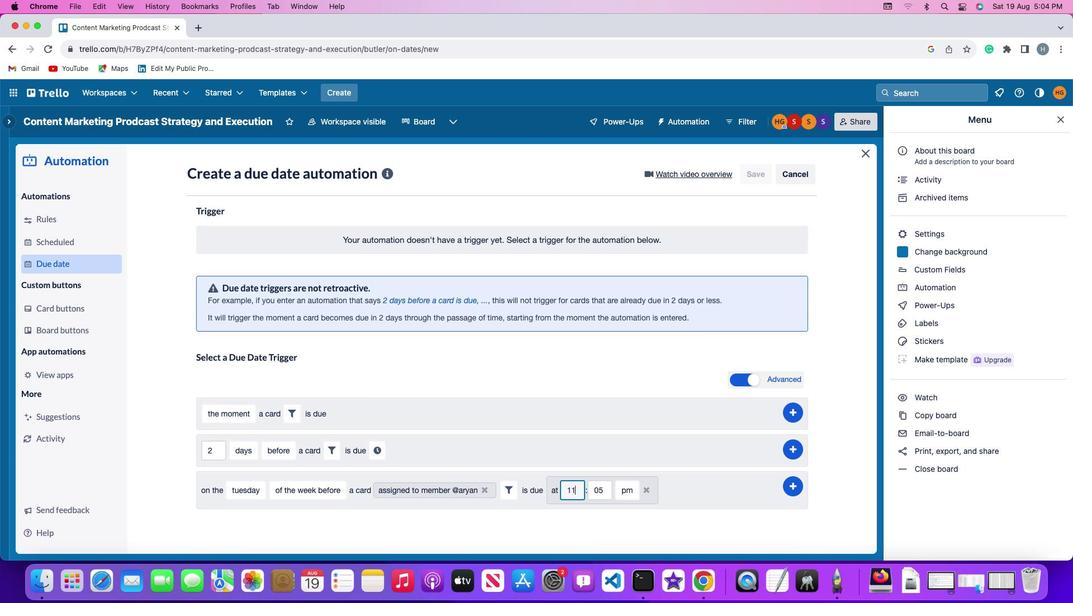 
Action: Mouse moved to (604, 490)
Screenshot: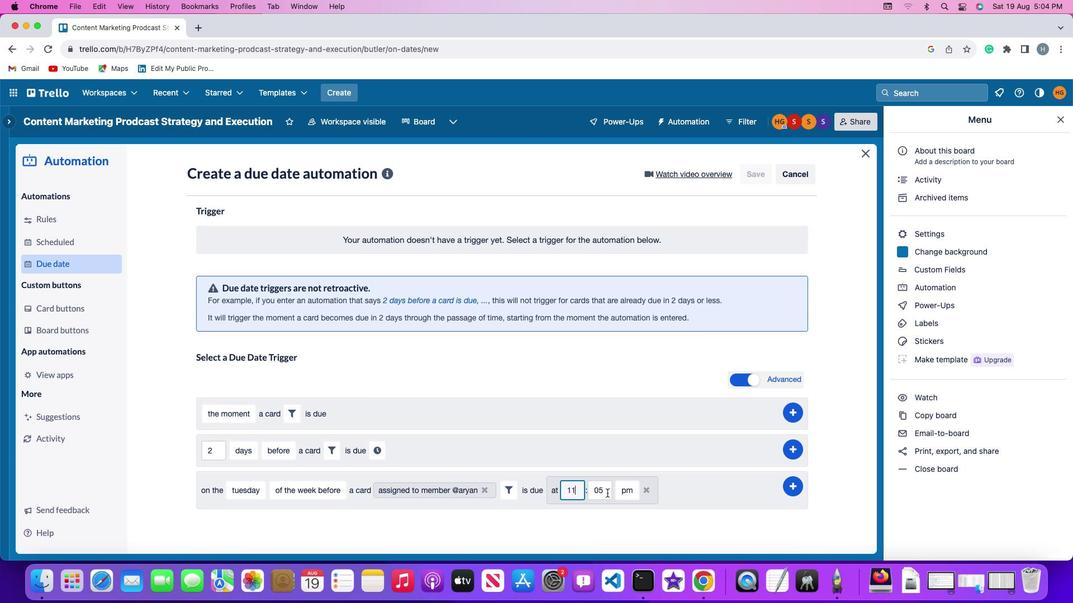 
Action: Mouse pressed left at (604, 490)
Screenshot: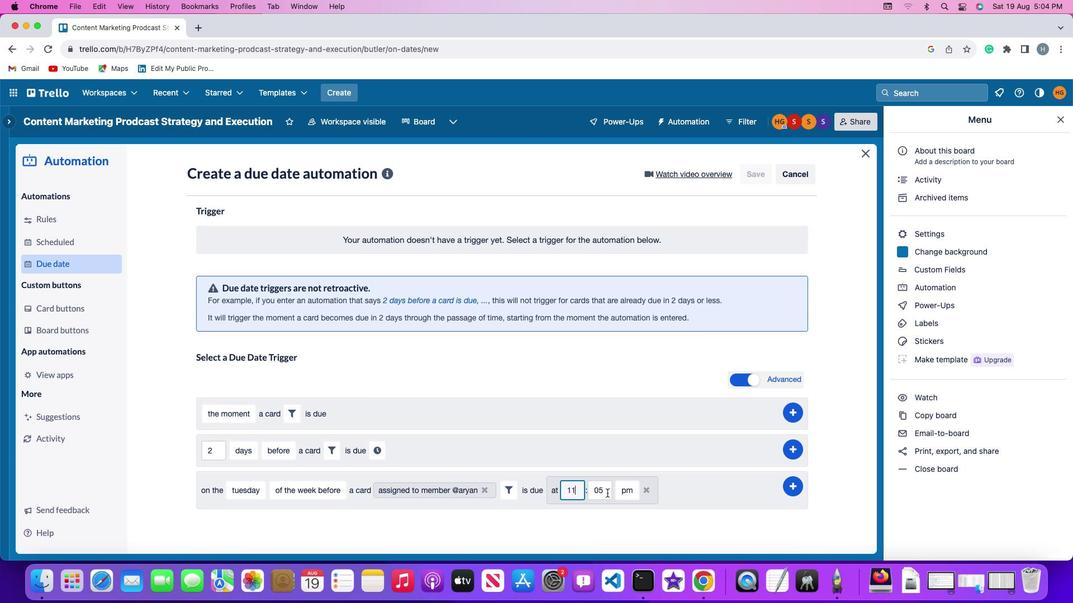 
Action: Key pressed Key.backspaceKey.backspace
Screenshot: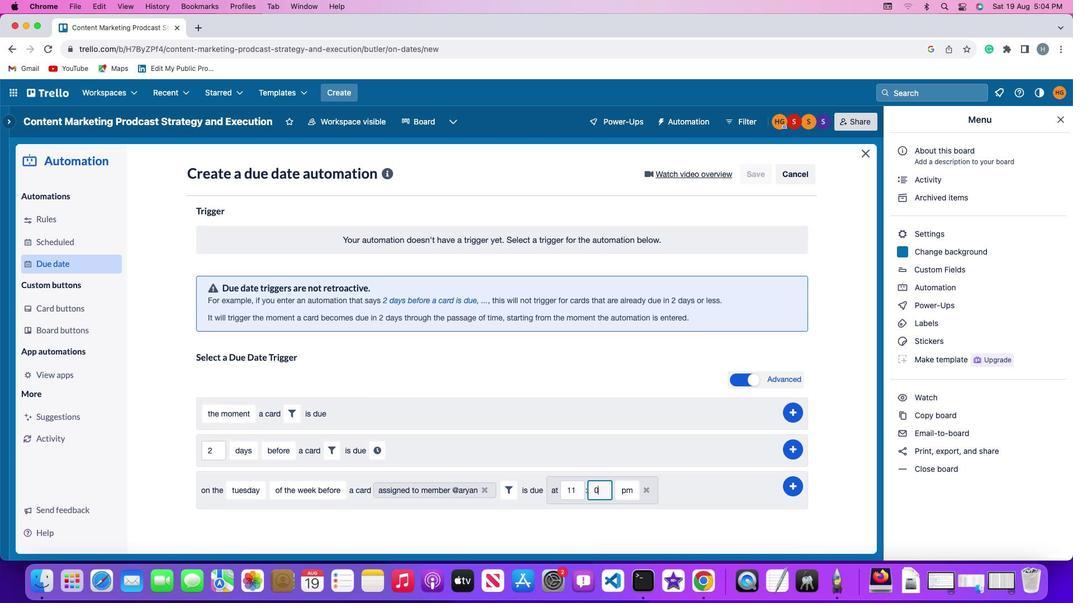 
Action: Mouse moved to (604, 489)
Screenshot: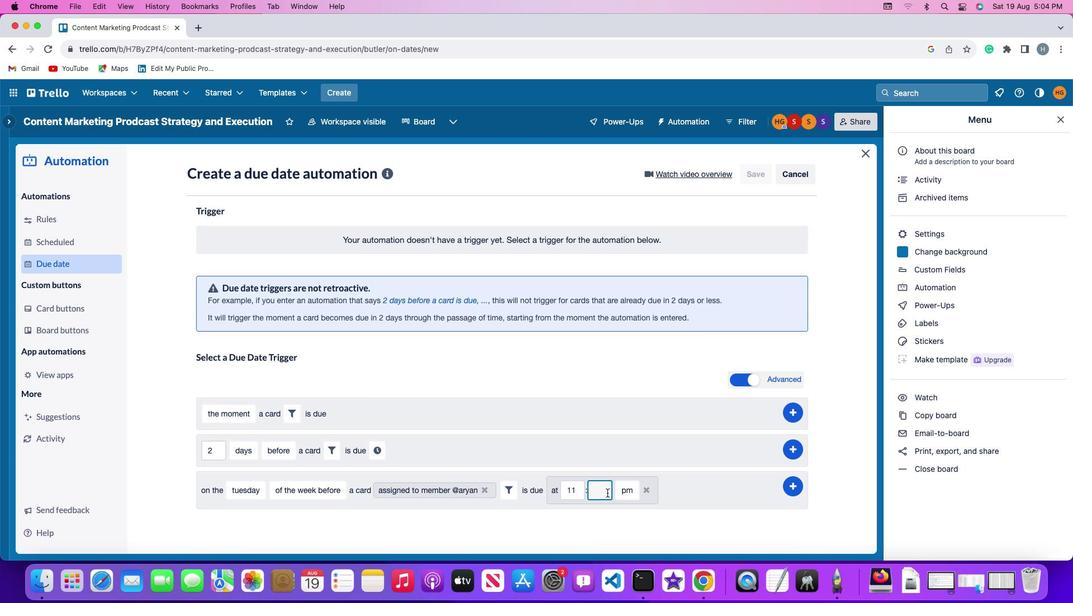 
Action: Key pressed '0''0'
Screenshot: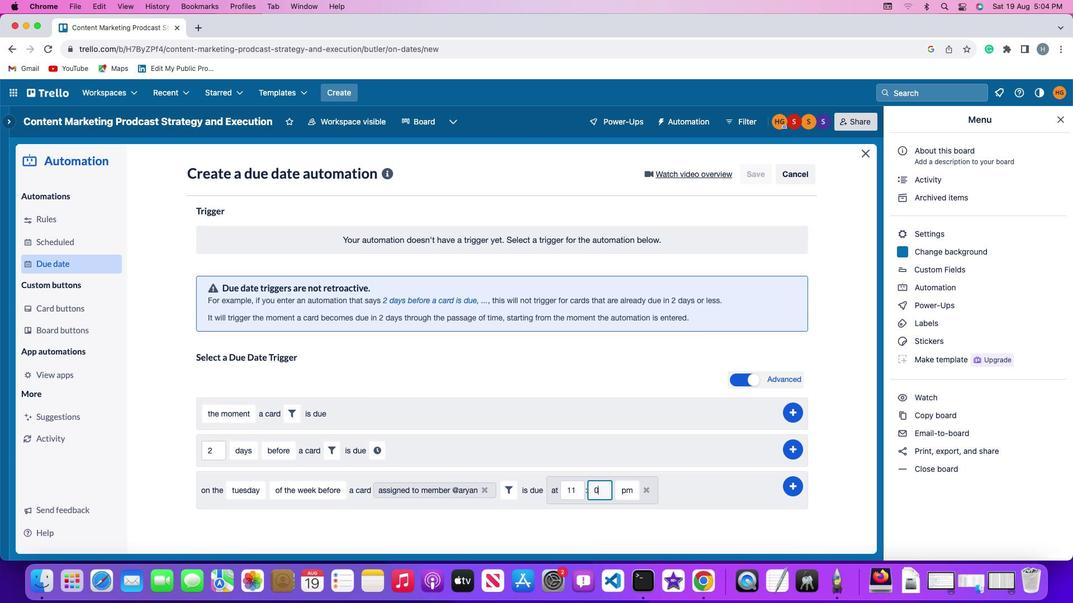 
Action: Mouse moved to (622, 492)
Screenshot: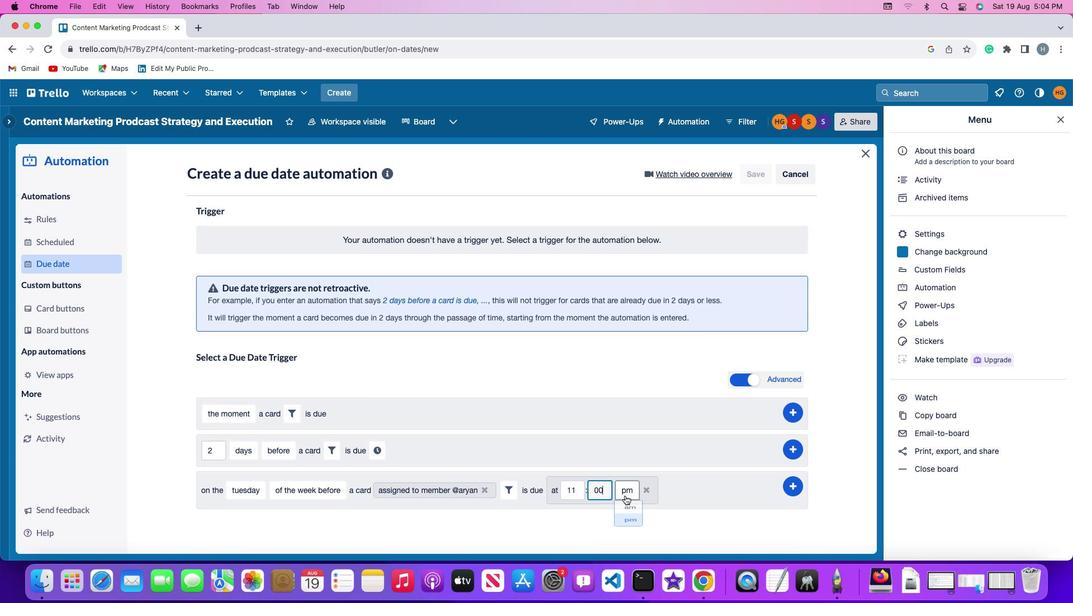 
Action: Mouse pressed left at (622, 492)
Screenshot: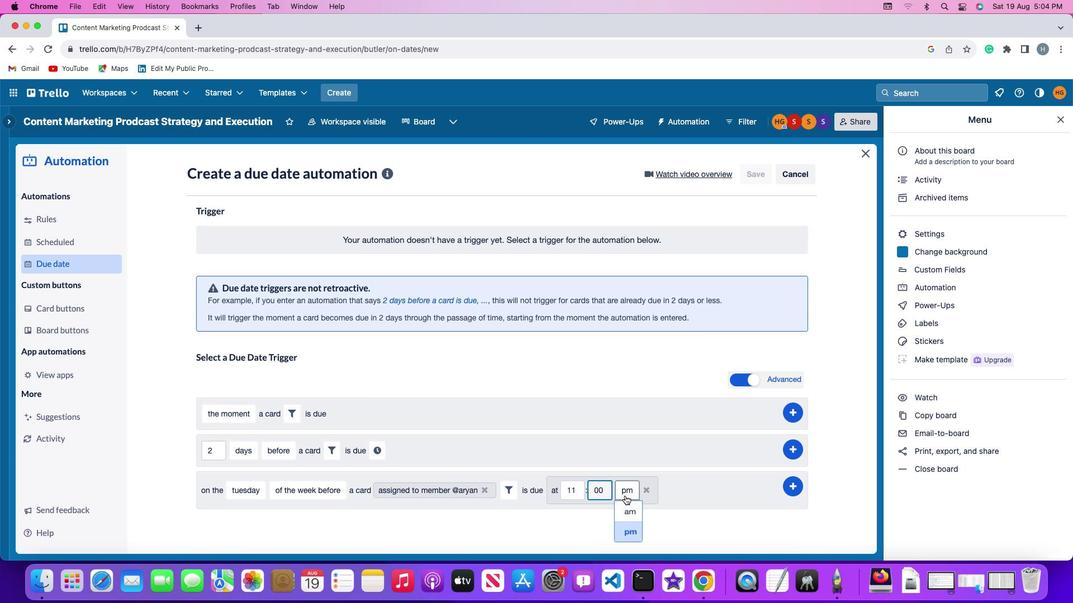 
Action: Mouse moved to (624, 511)
Screenshot: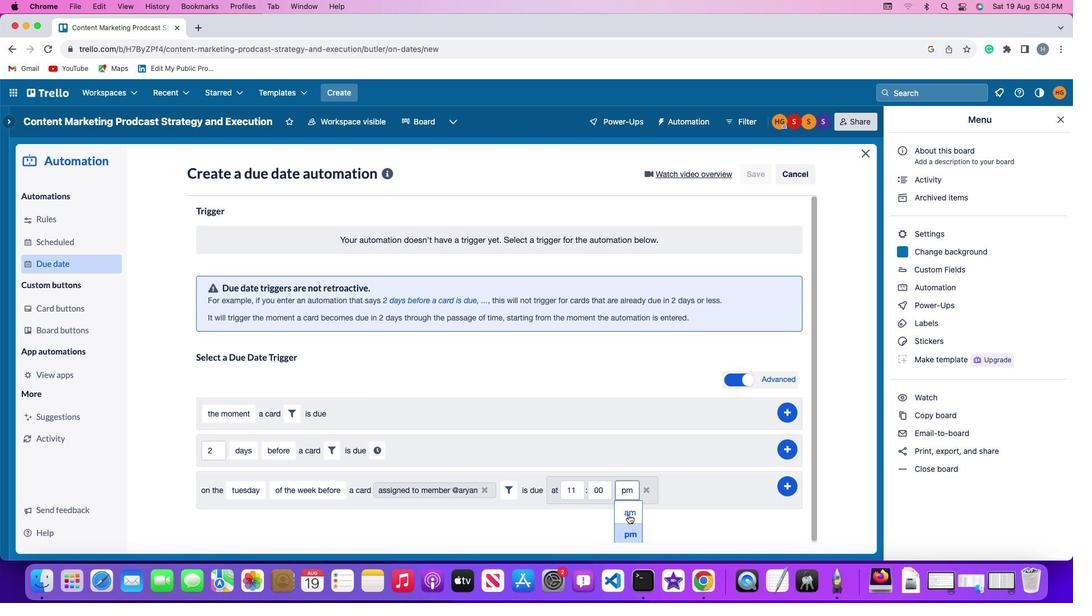 
Action: Mouse pressed left at (624, 511)
Screenshot: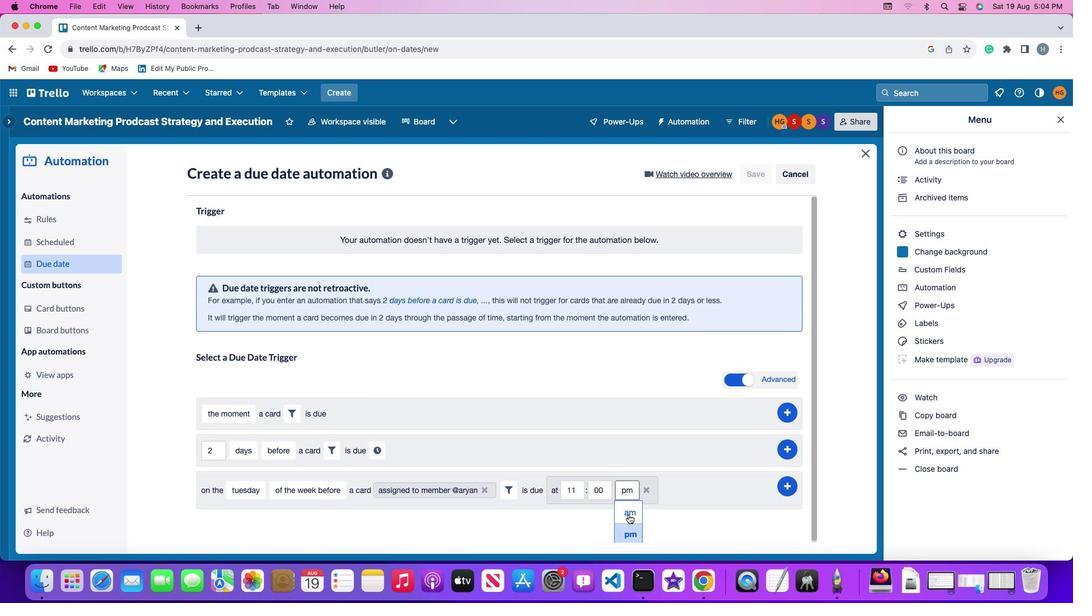 
Action: Mouse moved to (788, 481)
Screenshot: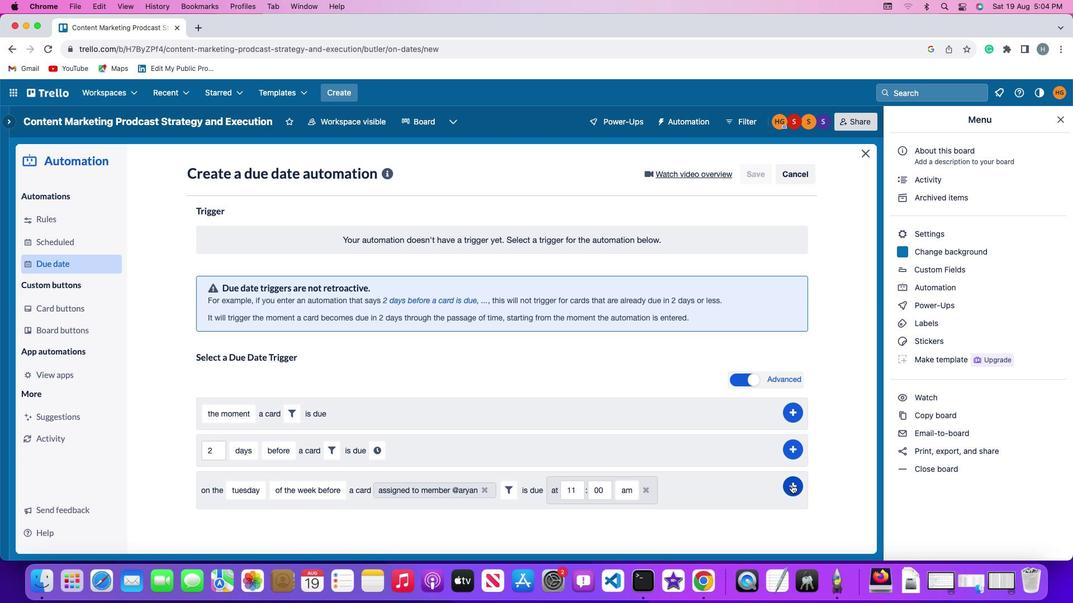 
Action: Mouse pressed left at (788, 481)
Screenshot: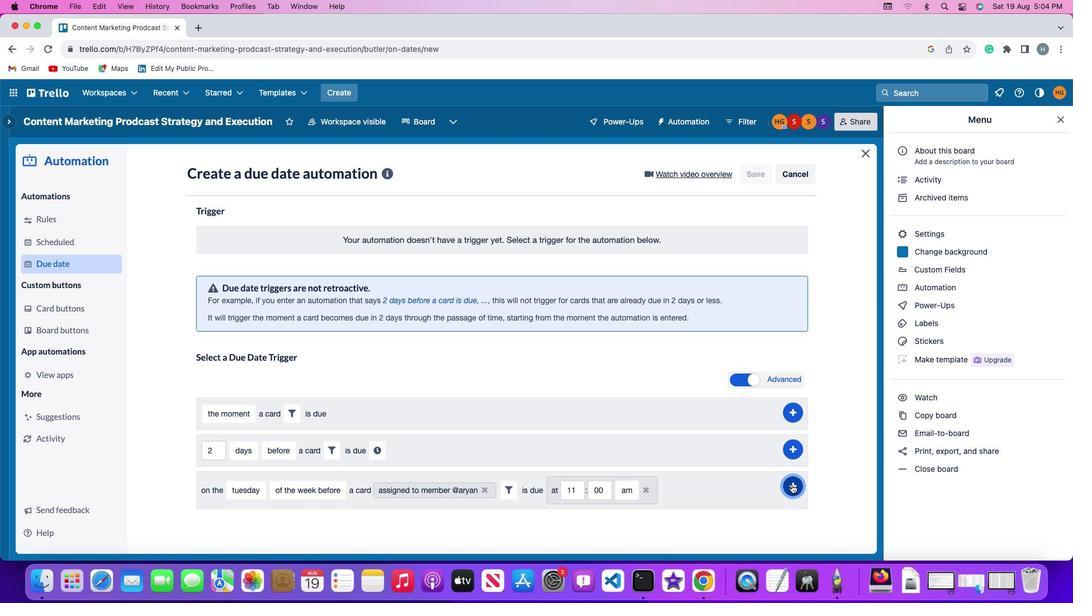 
Action: Mouse moved to (829, 425)
Screenshot: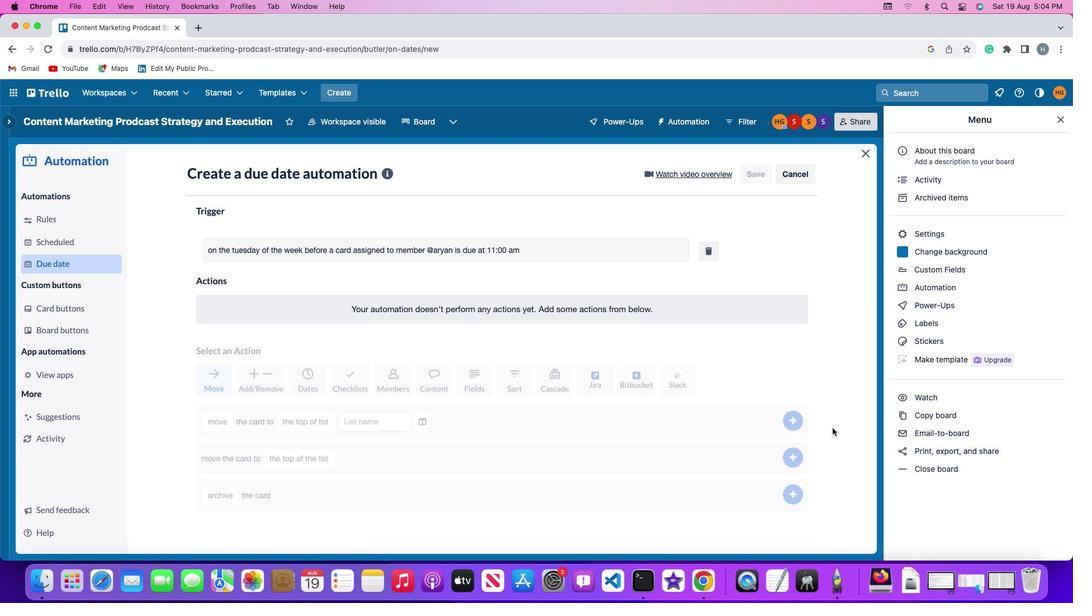 
